 Task: Get directions from Great Barrier Reef, Australia to Whitsunday Islands, Queensland, Australia and explore the nearby restaurants with rating 2 and above and open now and cuisine buffet
Action: Mouse moved to (230, 75)
Screenshot: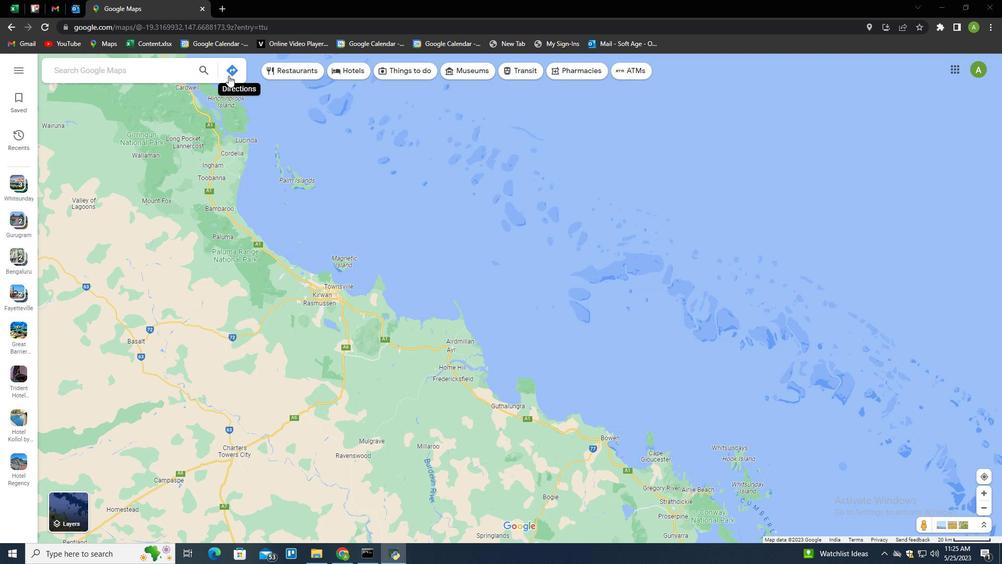 
Action: Mouse pressed left at (230, 75)
Screenshot: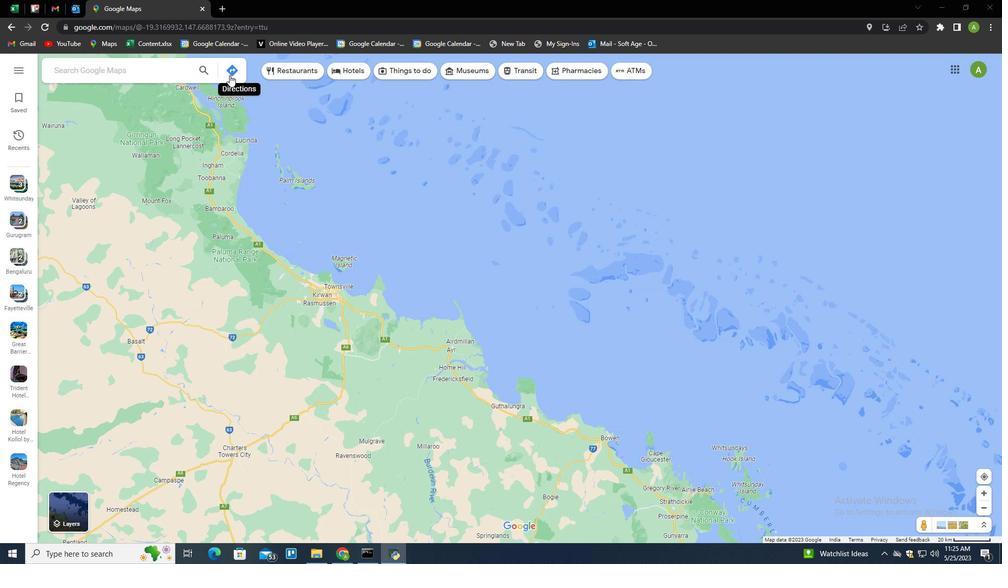 
Action: Mouse moved to (183, 101)
Screenshot: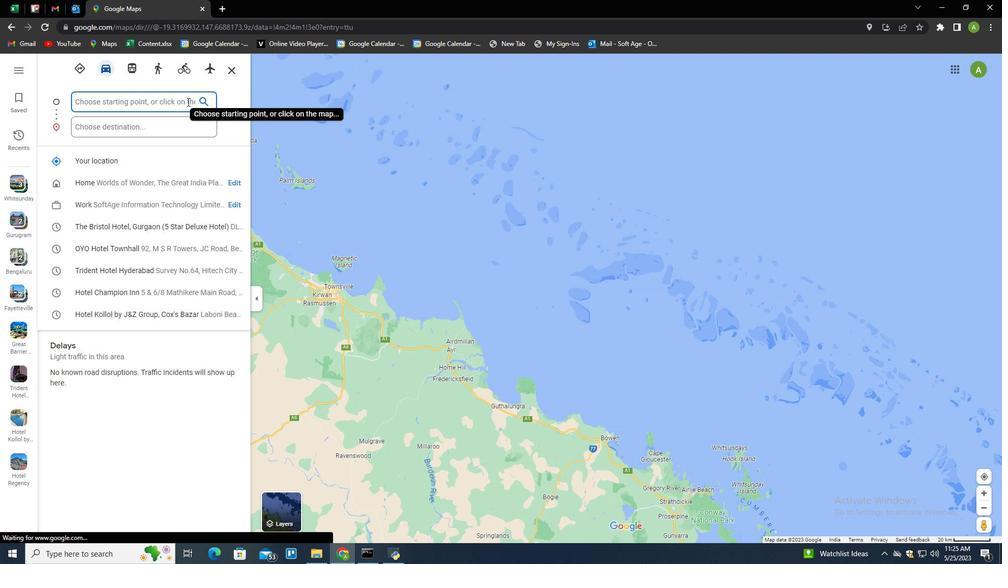 
Action: Mouse pressed left at (183, 101)
Screenshot: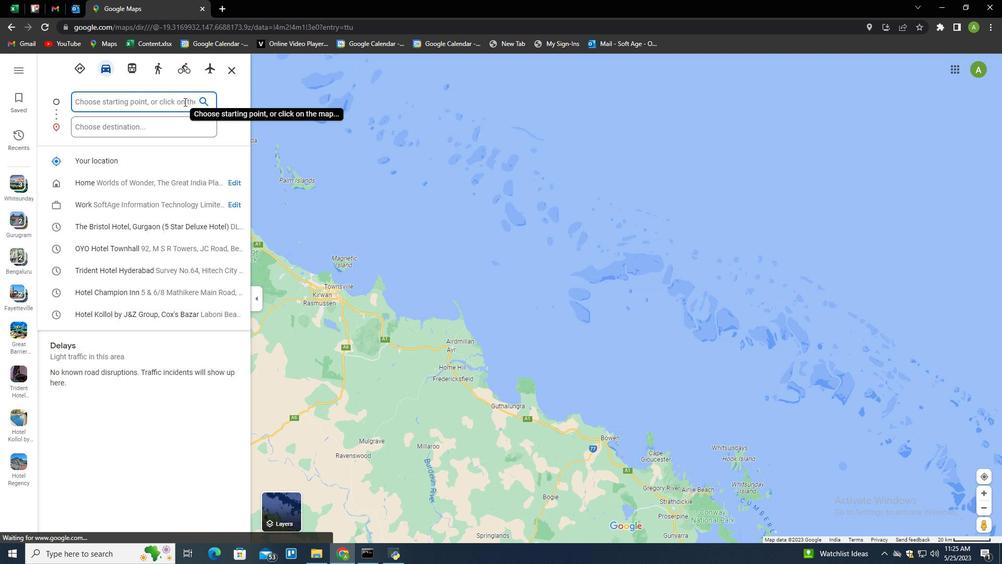 
Action: Key pressed <Key.shift>
Screenshot: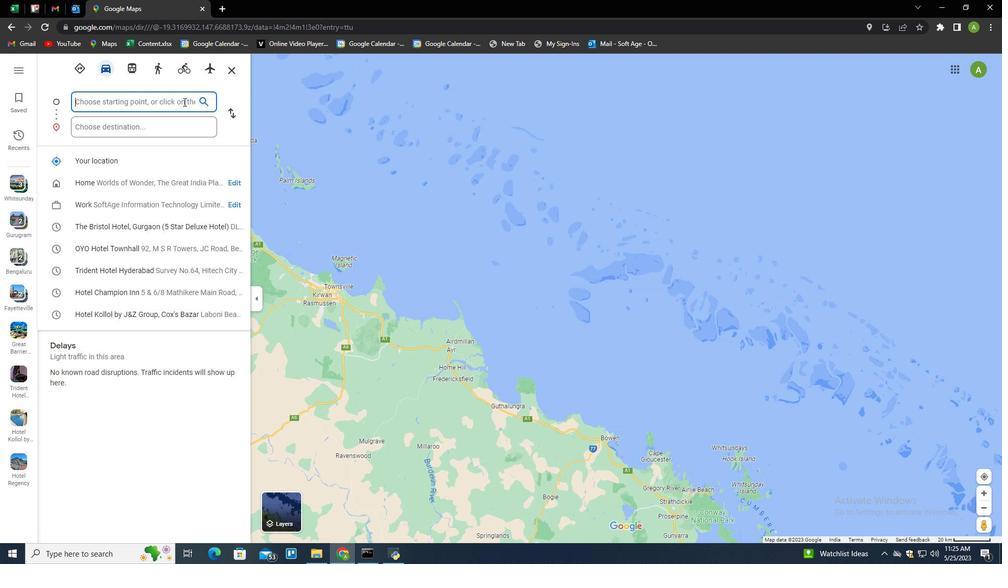 
Action: Mouse moved to (183, 101)
Screenshot: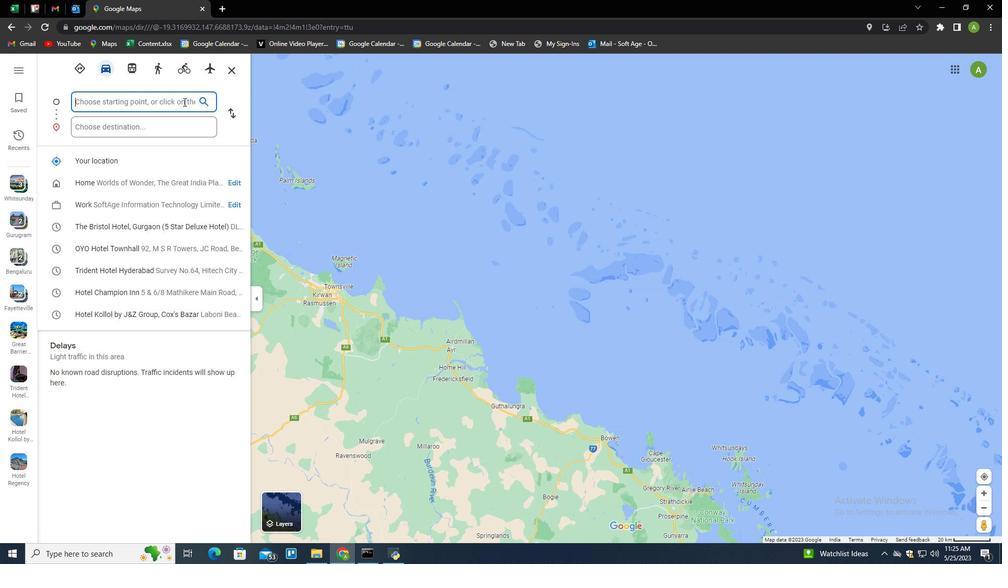
Action: Key pressed Great<Key.space><Key.shift>Barrier<Key.space><Key.shift>Reef,<Key.space><Key.shift>Australia<Key.tab><Key.tab><Key.shift>Whitesunday<Key.space><Key.shift>Islands,<Key.space><Key.shift>Queensland,
Screenshot: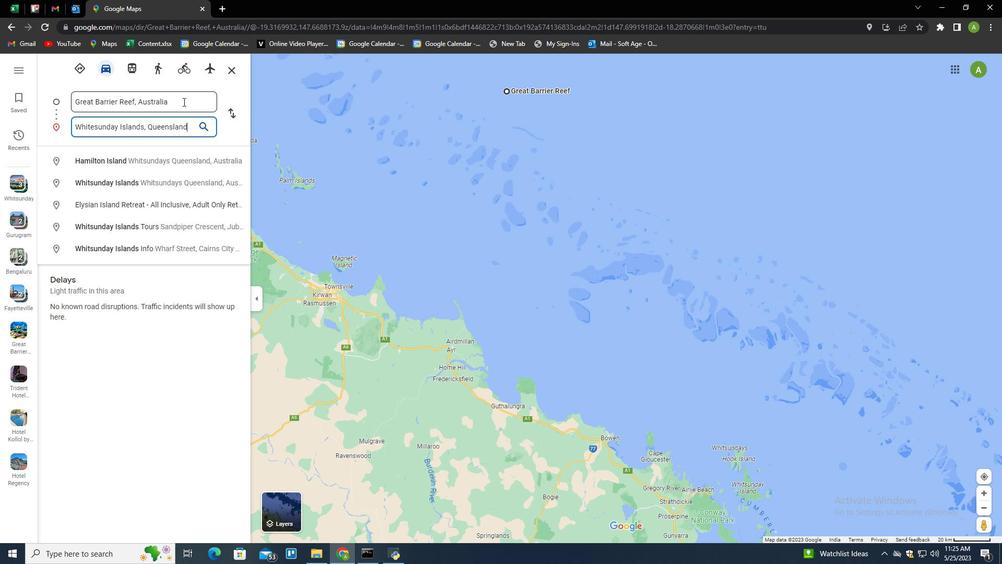 
Action: Mouse moved to (191, 130)
Screenshot: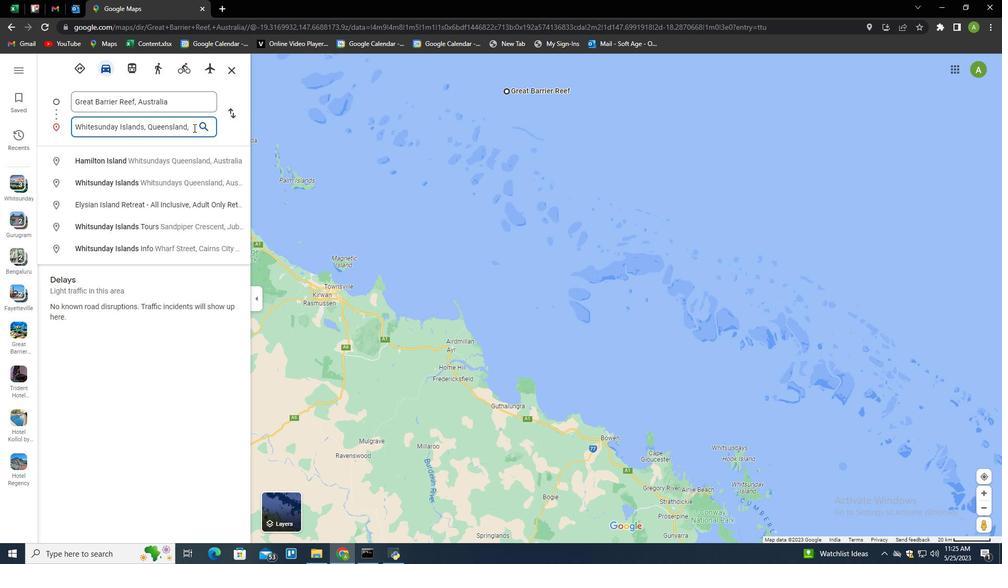 
Action: Key pressed <Key.space><Key.shift>Australia<Key.enter>
Screenshot: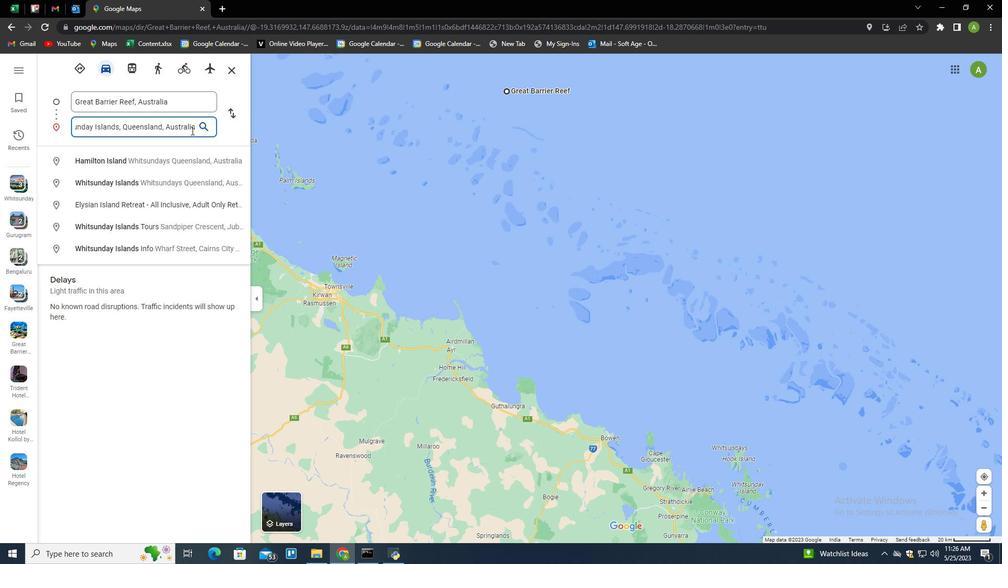 
Action: Mouse moved to (86, 165)
Screenshot: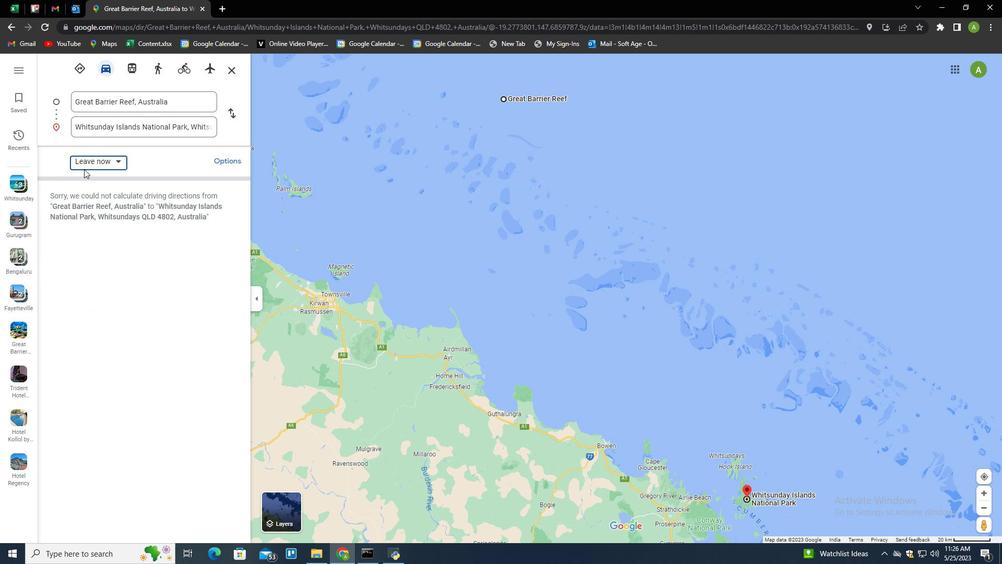 
Action: Mouse pressed left at (86, 165)
Screenshot: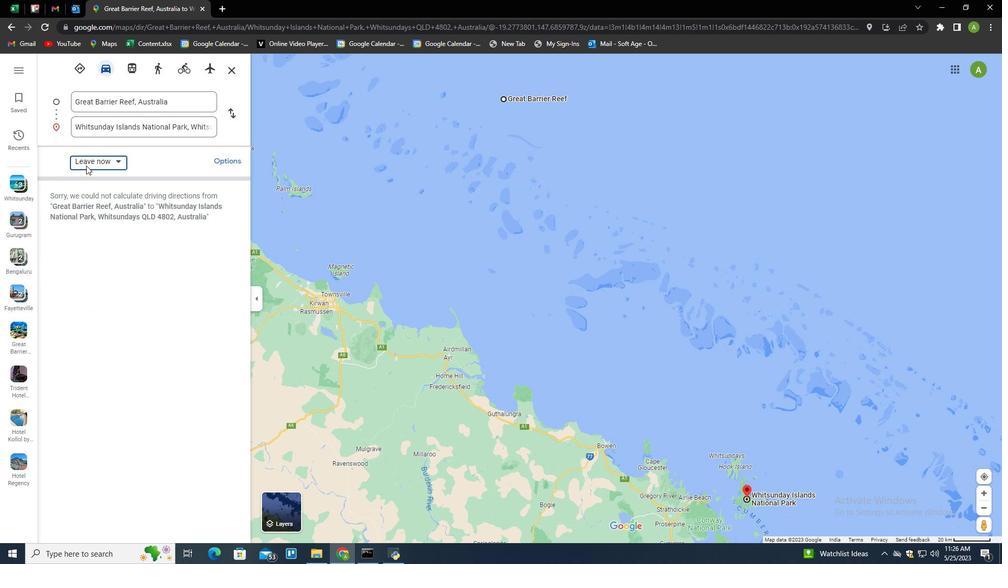 
Action: Mouse moved to (93, 179)
Screenshot: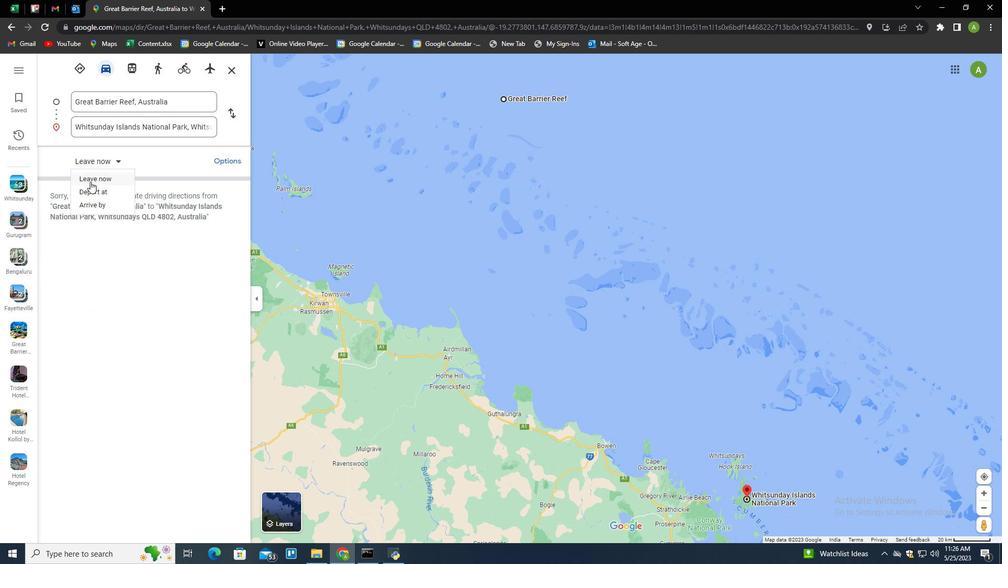 
Action: Mouse pressed left at (93, 179)
Screenshot: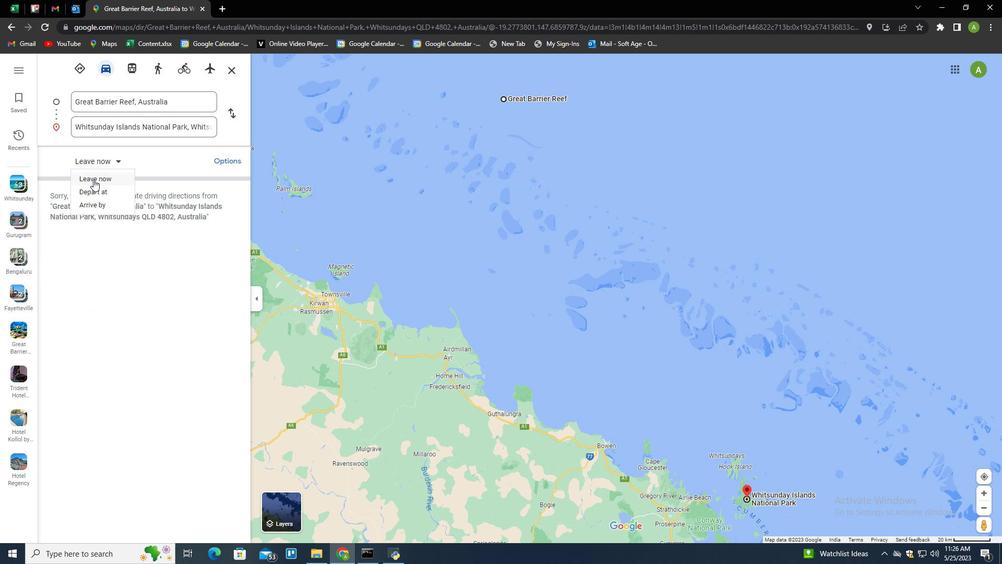 
Action: Mouse moved to (216, 156)
Screenshot: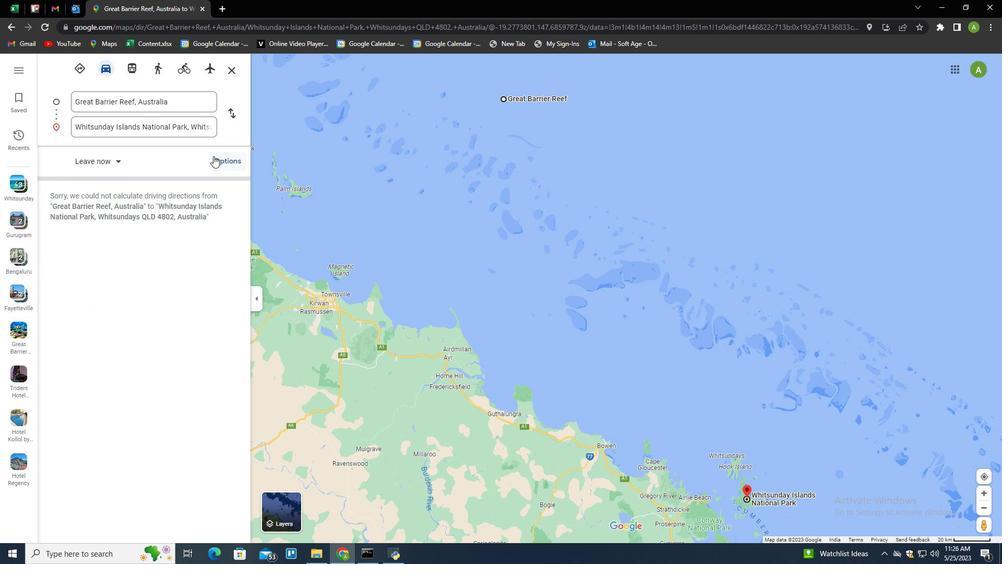 
Action: Mouse pressed left at (216, 156)
Screenshot: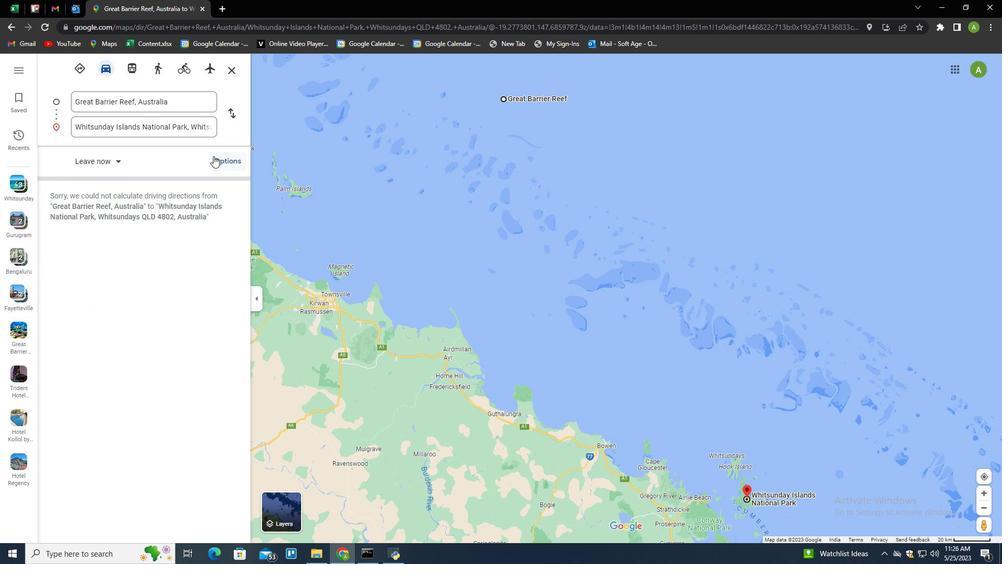 
Action: Mouse moved to (217, 157)
Screenshot: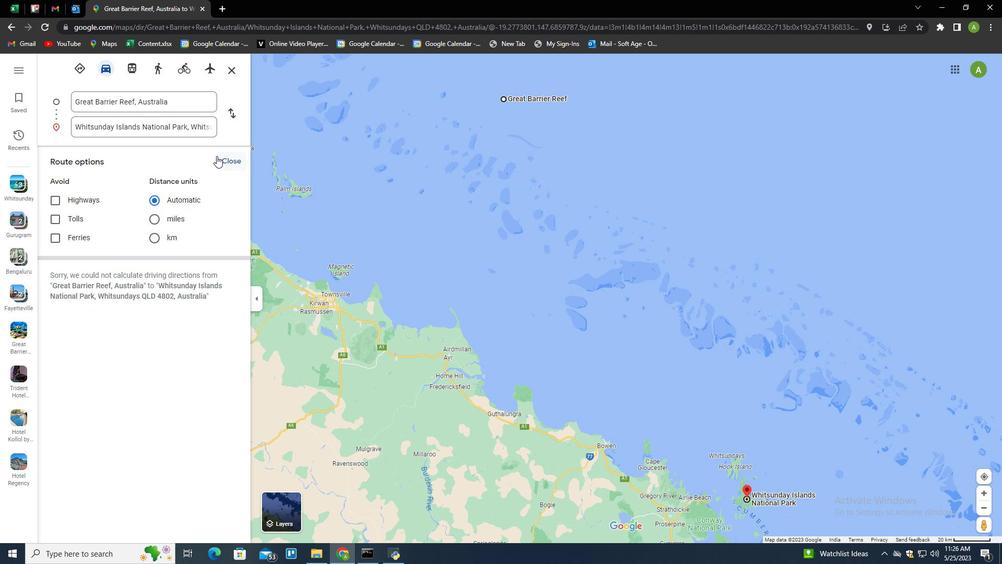 
Action: Mouse pressed left at (217, 157)
Screenshot: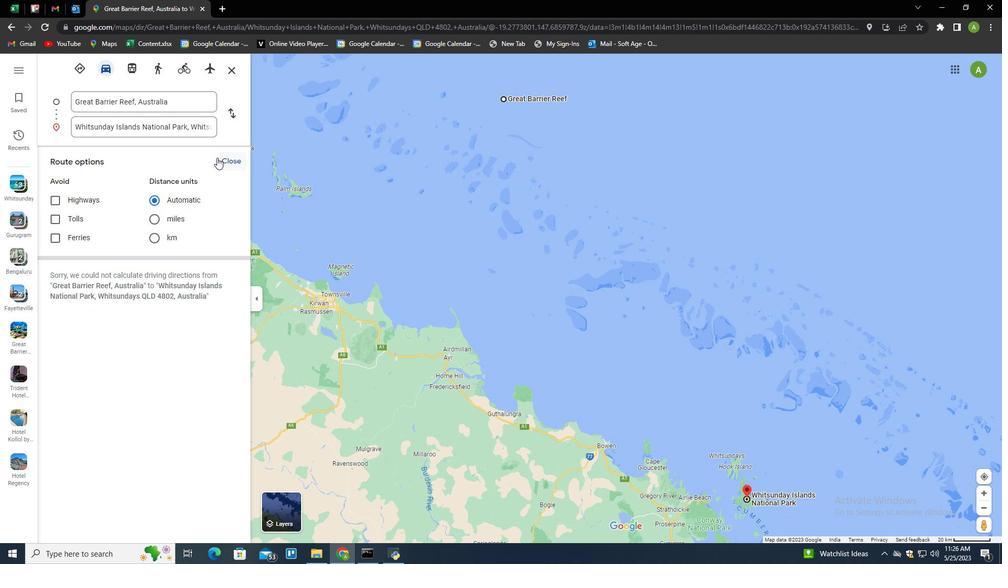 
Action: Mouse moved to (551, 336)
Screenshot: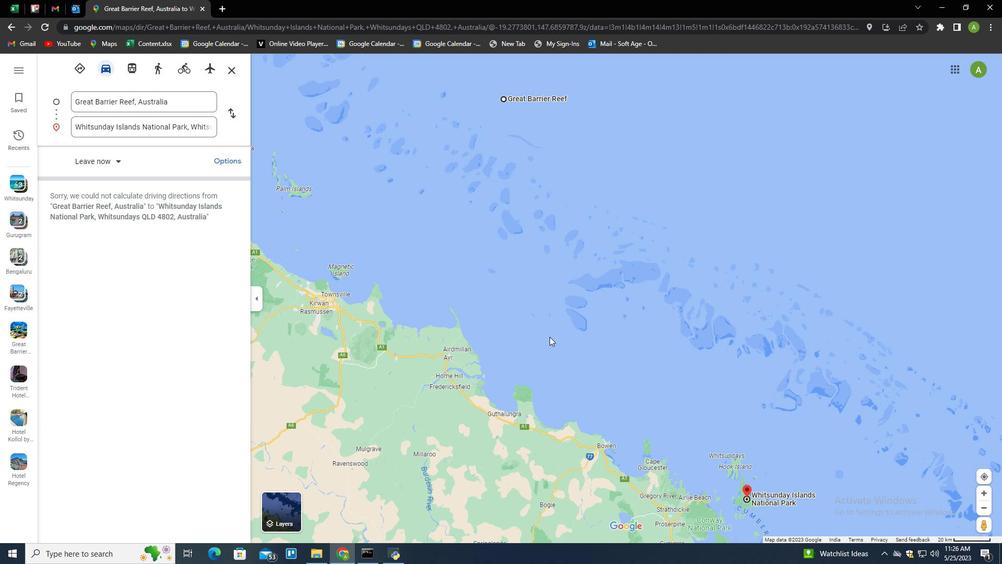 
Action: Mouse scrolled (551, 336) with delta (0, 0)
Screenshot: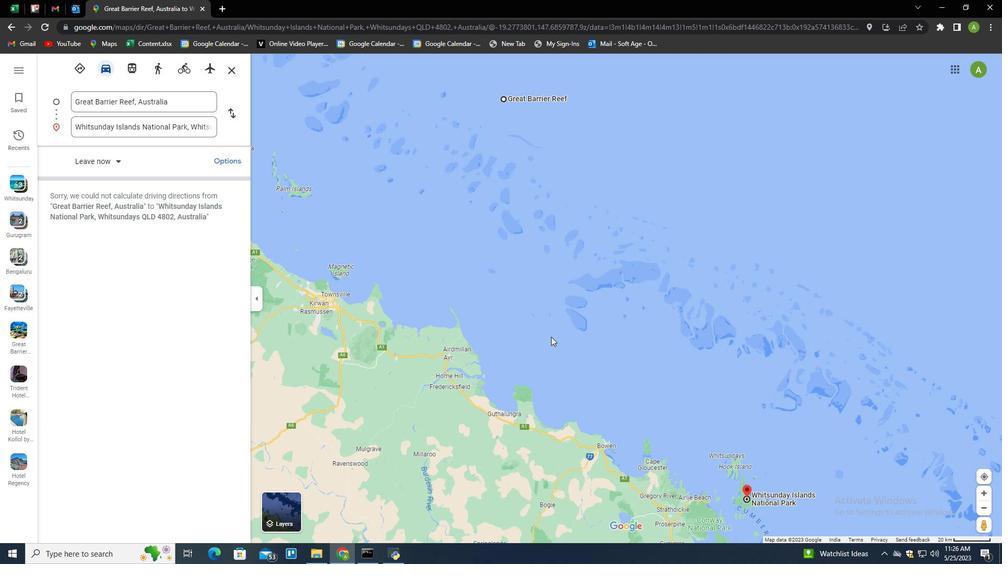 
Action: Mouse moved to (569, 381)
Screenshot: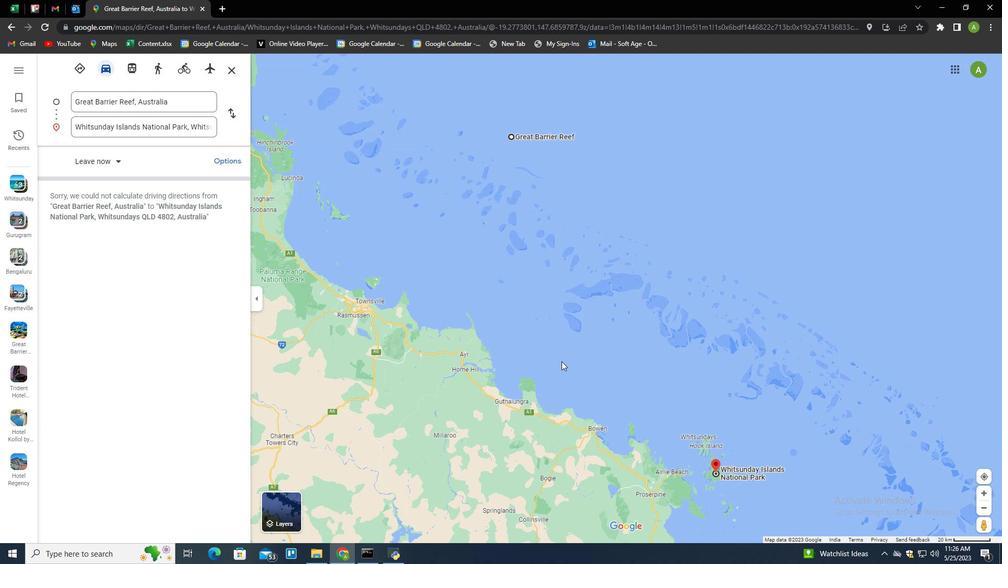 
Action: Mouse scrolled (569, 381) with delta (0, 0)
Screenshot: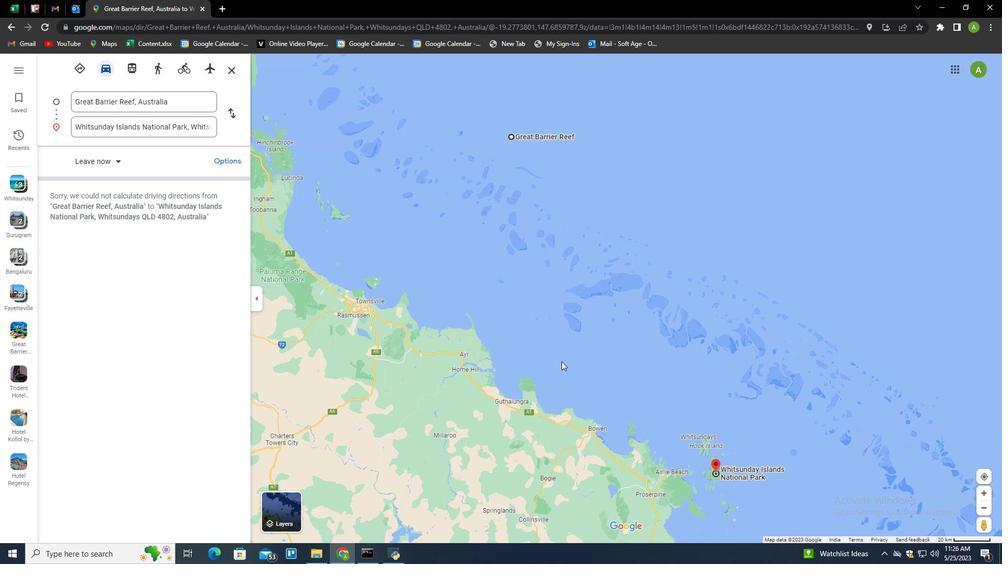 
Action: Mouse scrolled (569, 381) with delta (0, 0)
Screenshot: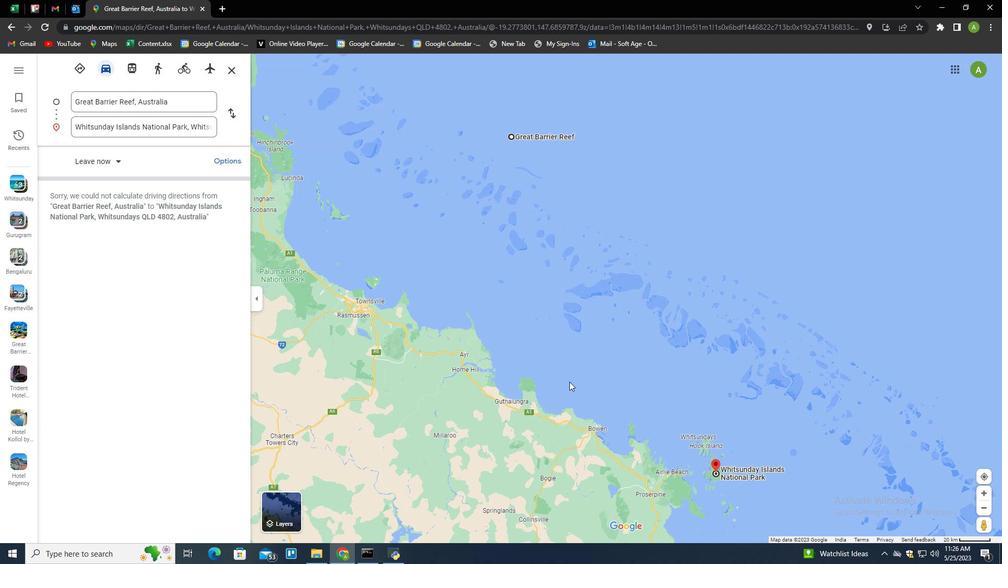 
Action: Mouse scrolled (569, 381) with delta (0, 0)
Screenshot: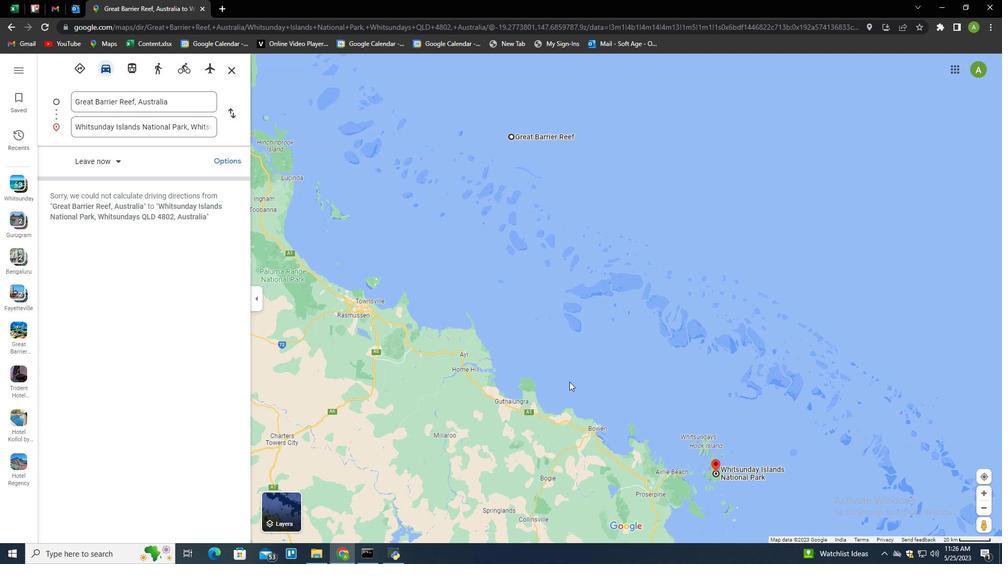 
Action: Mouse scrolled (569, 381) with delta (0, 0)
Screenshot: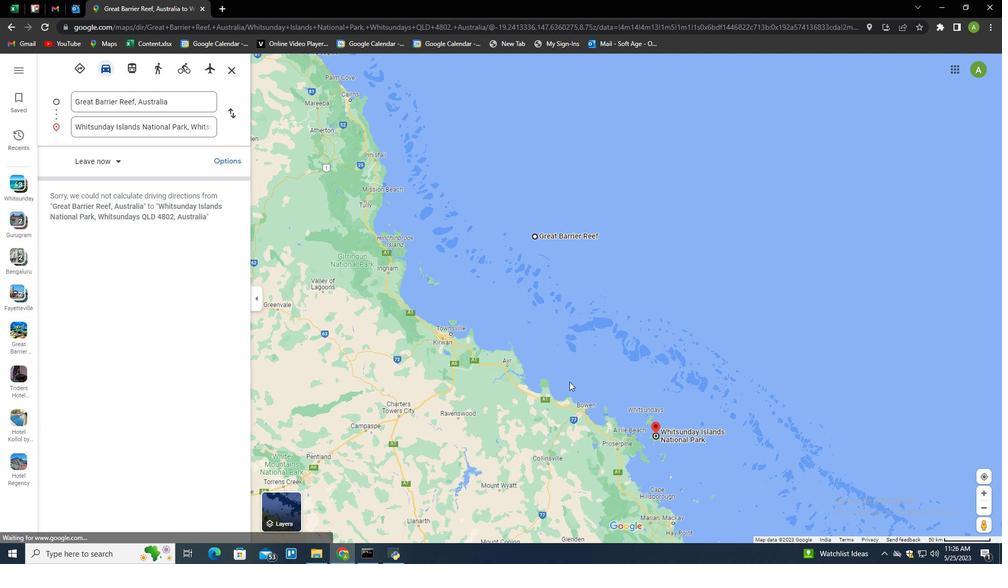 
Action: Mouse scrolled (569, 381) with delta (0, 0)
Screenshot: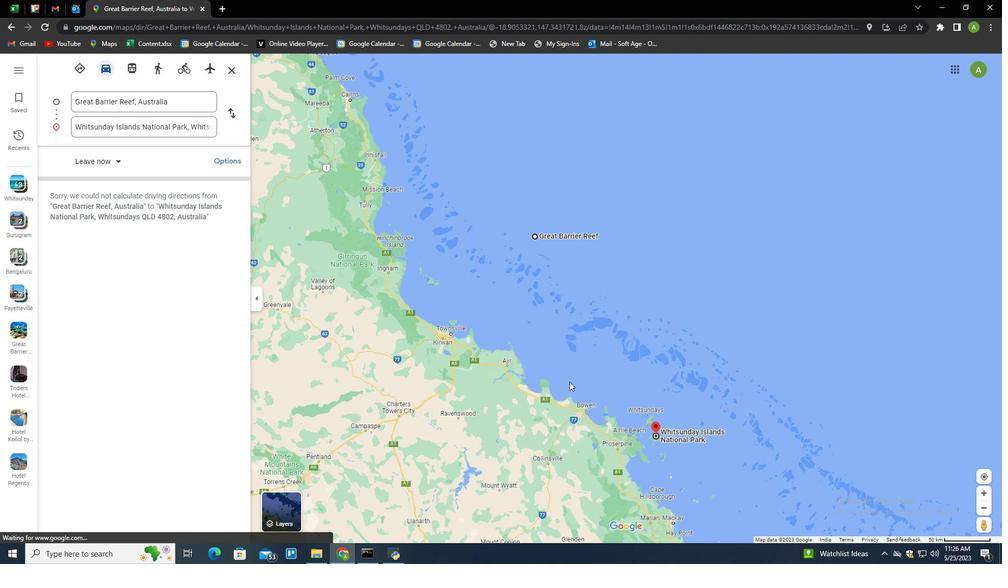 
Action: Mouse moved to (446, 475)
Screenshot: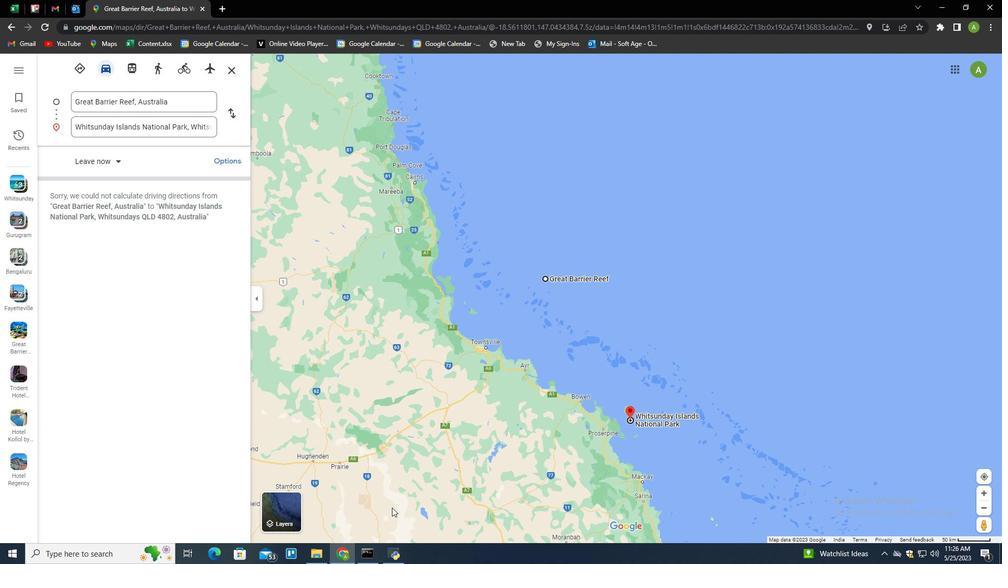
Action: Mouse scrolled (446, 475) with delta (0, 0)
Screenshot: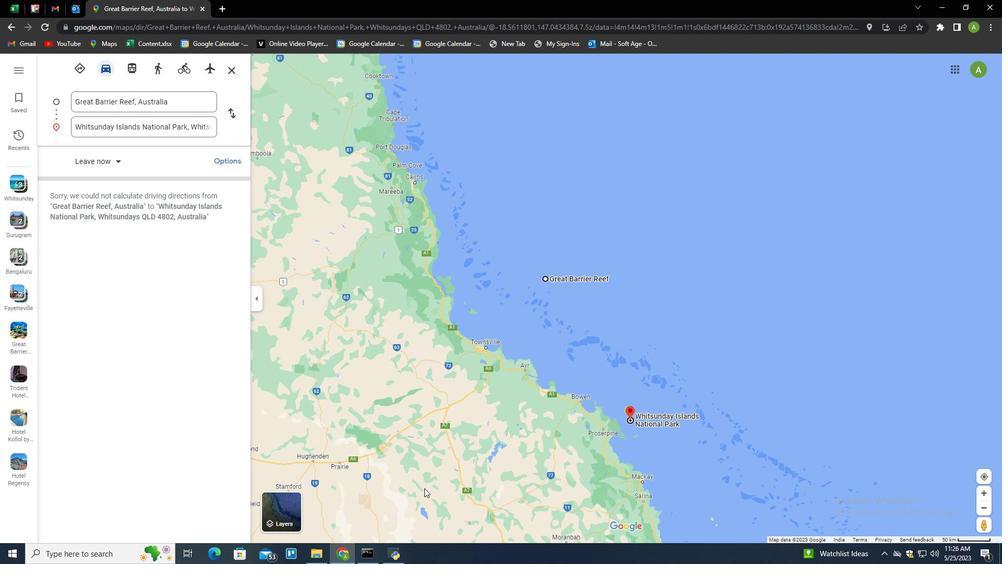 
Action: Mouse scrolled (446, 475) with delta (0, 0)
Screenshot: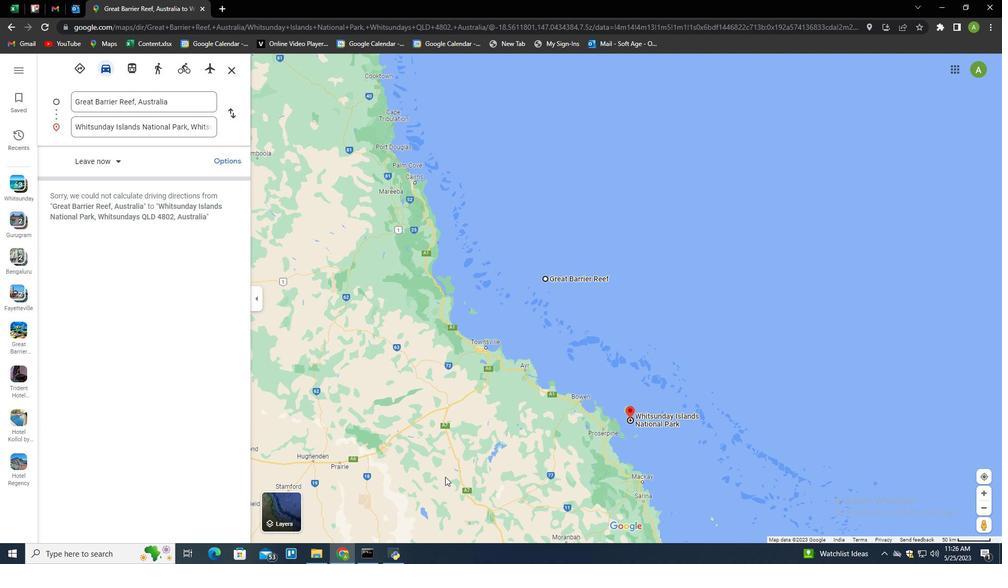 
Action: Mouse scrolled (446, 475) with delta (0, 0)
Screenshot: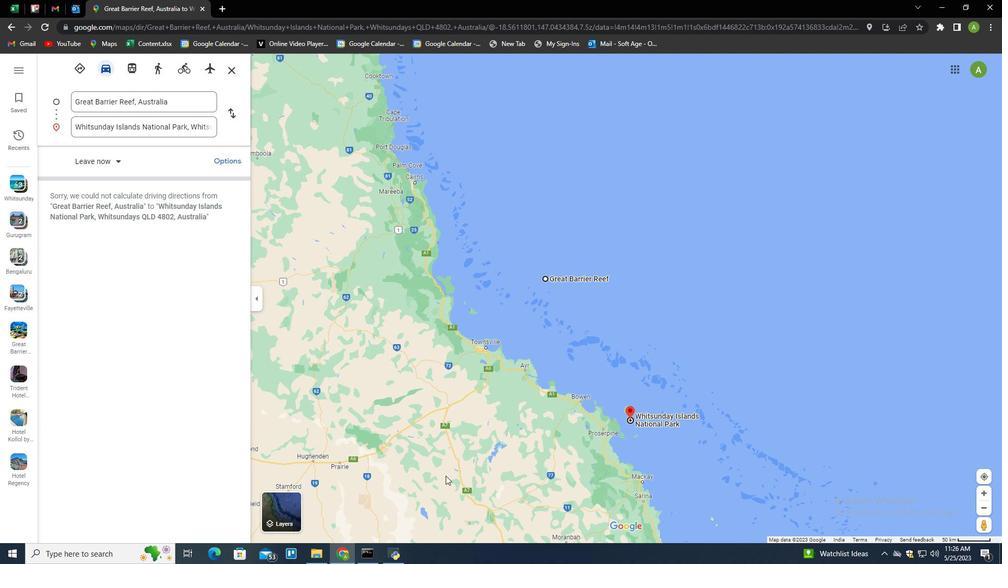 
Action: Mouse scrolled (446, 475) with delta (0, 0)
Screenshot: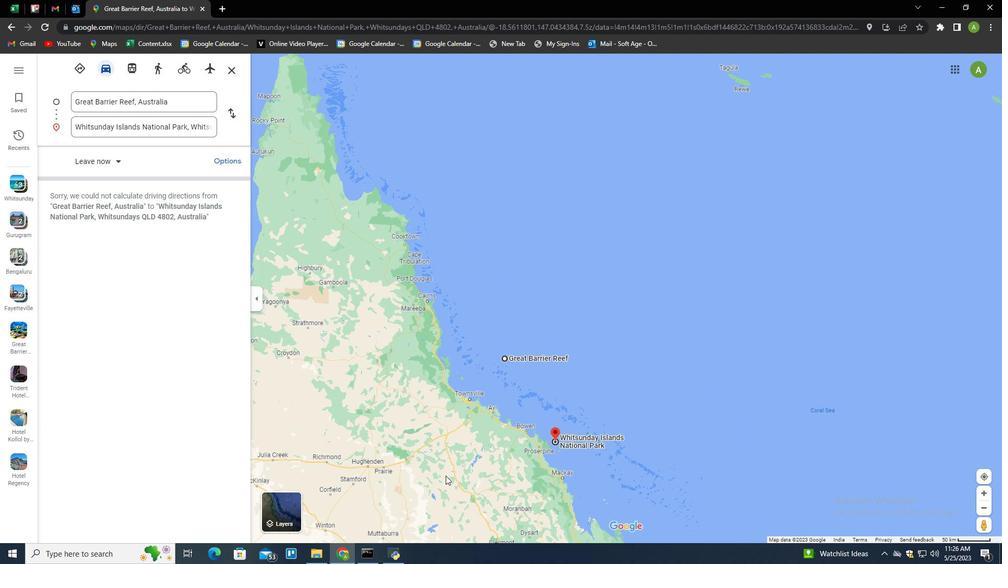
Action: Mouse scrolled (446, 475) with delta (0, 0)
Screenshot: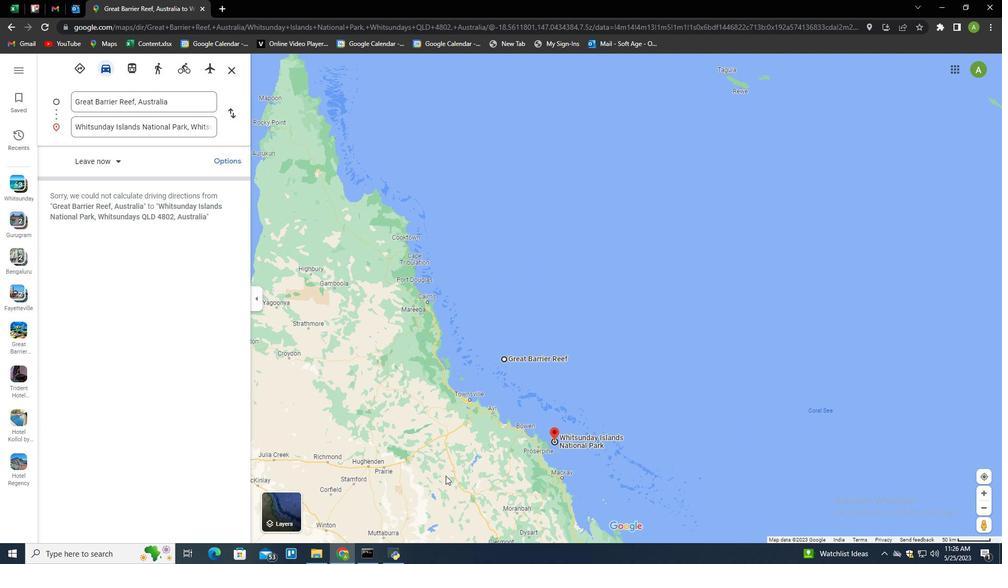 
Action: Mouse moved to (453, 474)
Screenshot: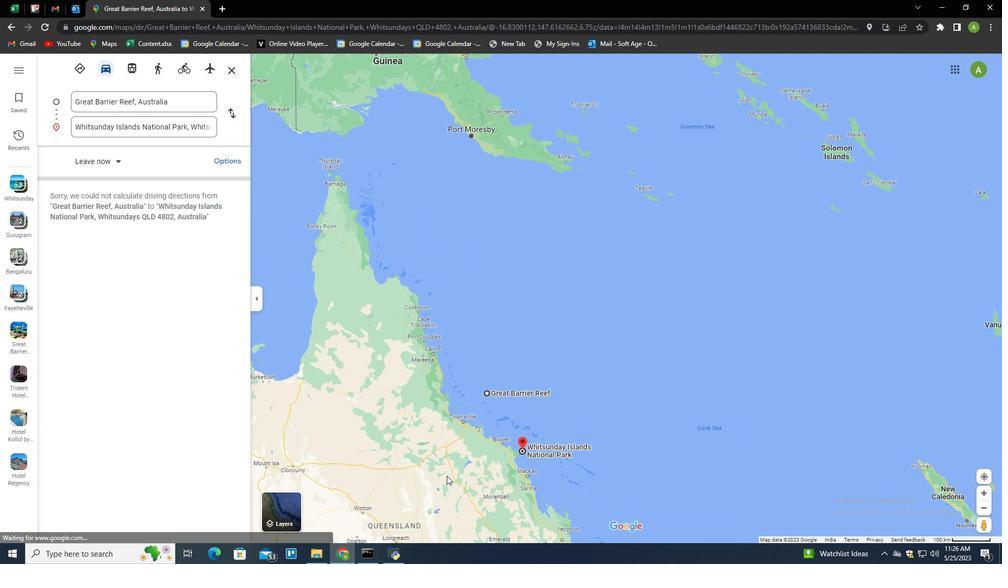 
Action: Mouse pressed left at (453, 474)
Screenshot: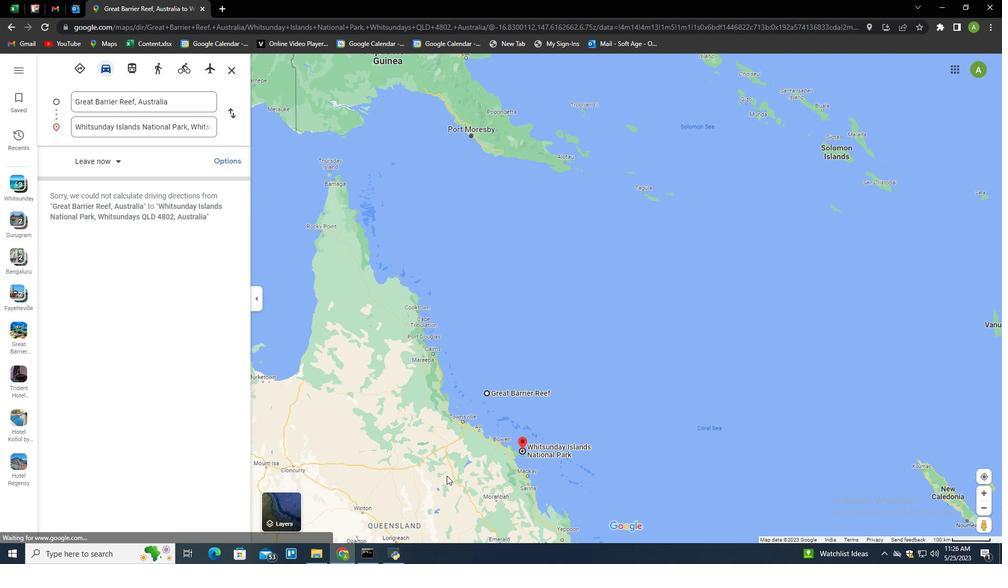 
Action: Mouse moved to (289, 510)
Screenshot: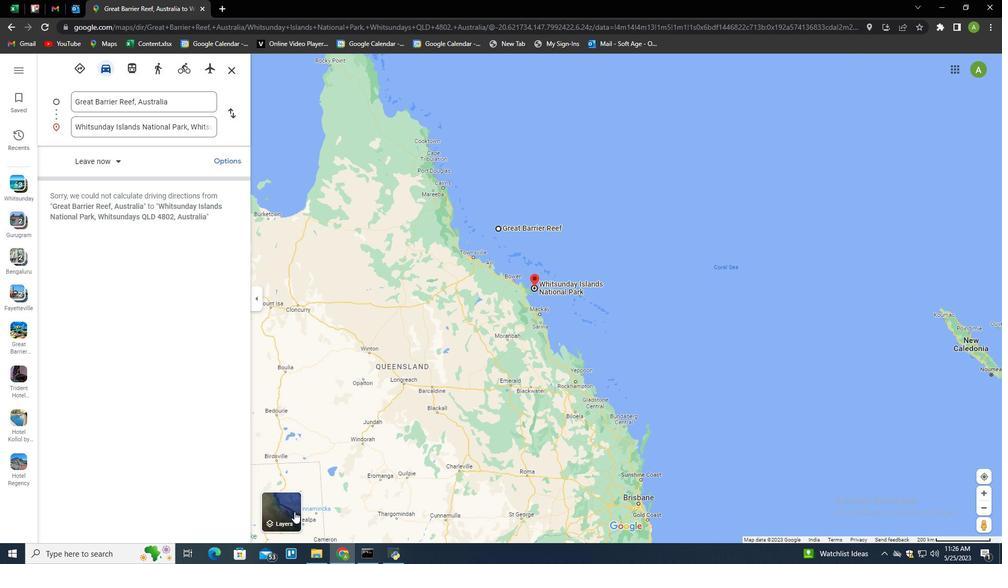 
Action: Mouse pressed left at (289, 510)
Screenshot: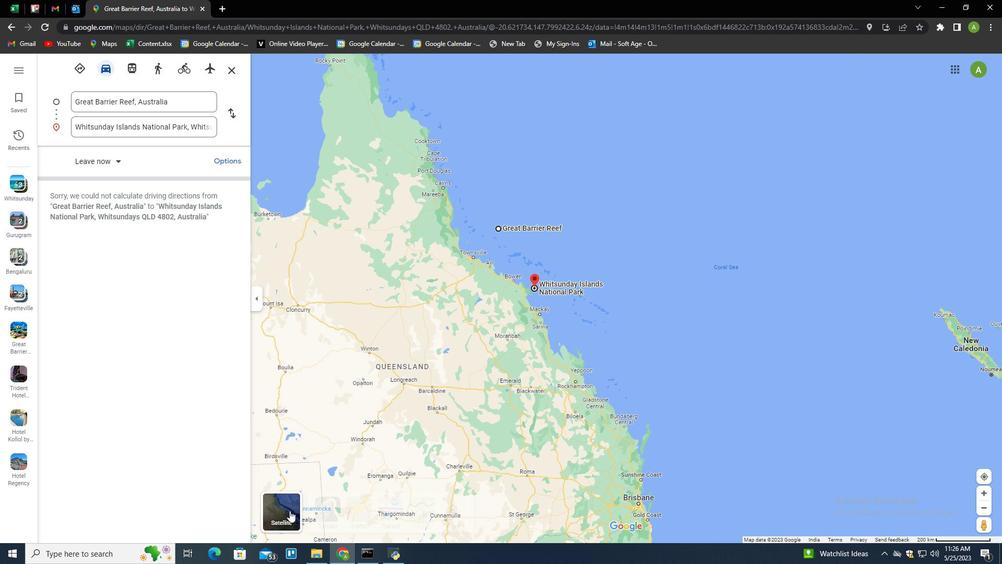
Action: Mouse moved to (450, 510)
Screenshot: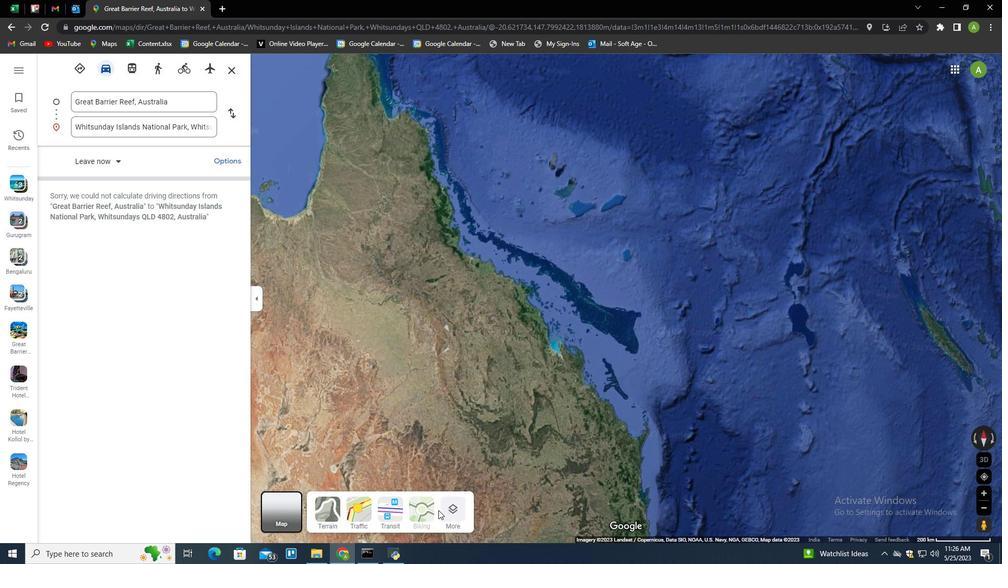 
Action: Mouse pressed left at (450, 510)
Screenshot: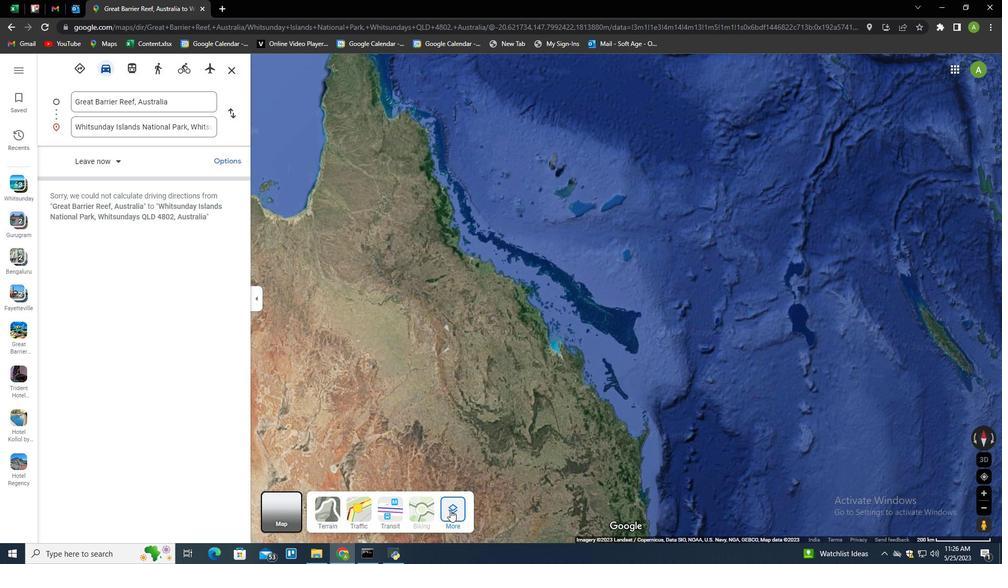 
Action: Mouse moved to (305, 408)
Screenshot: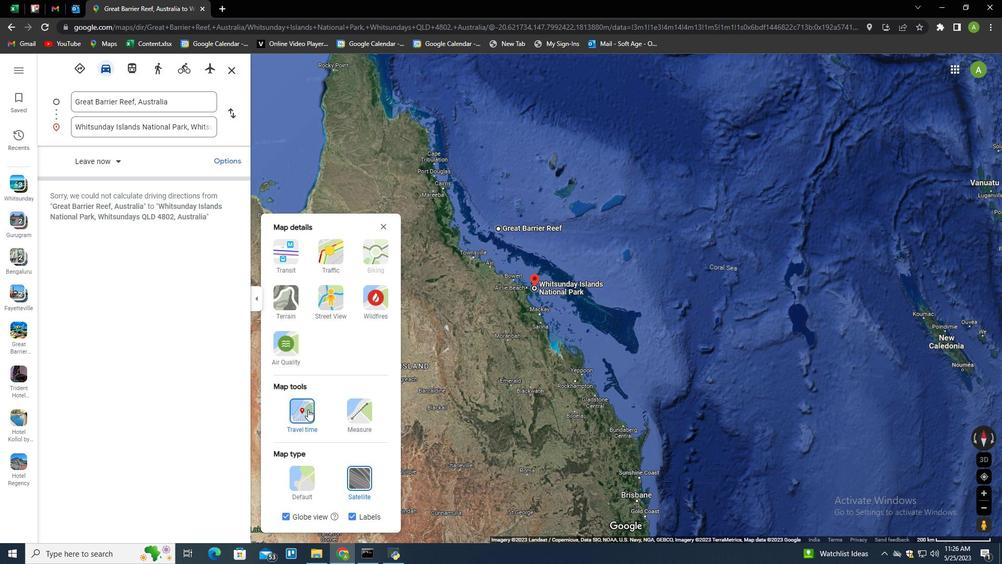 
Action: Mouse pressed left at (305, 408)
Screenshot: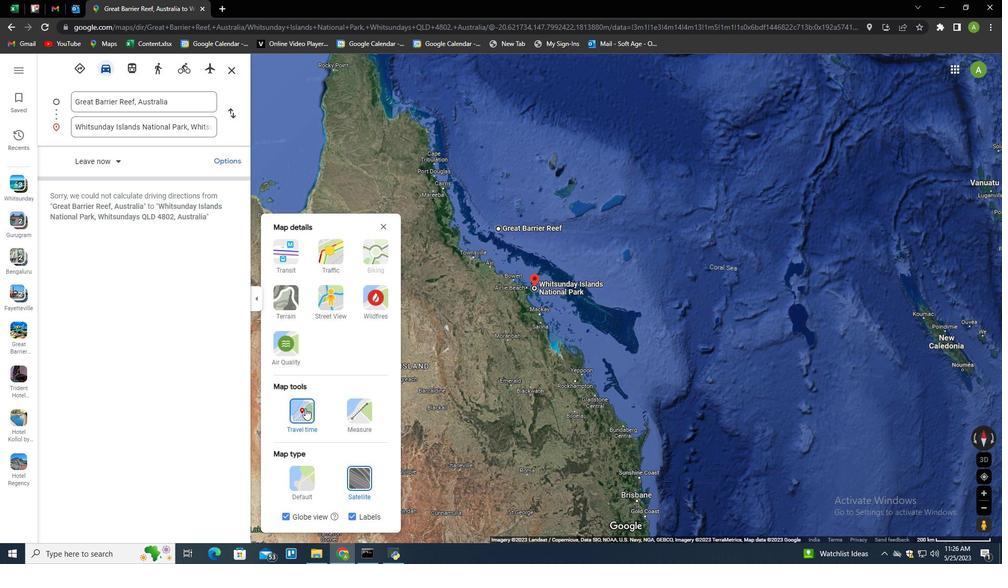 
Action: Mouse moved to (510, 379)
Screenshot: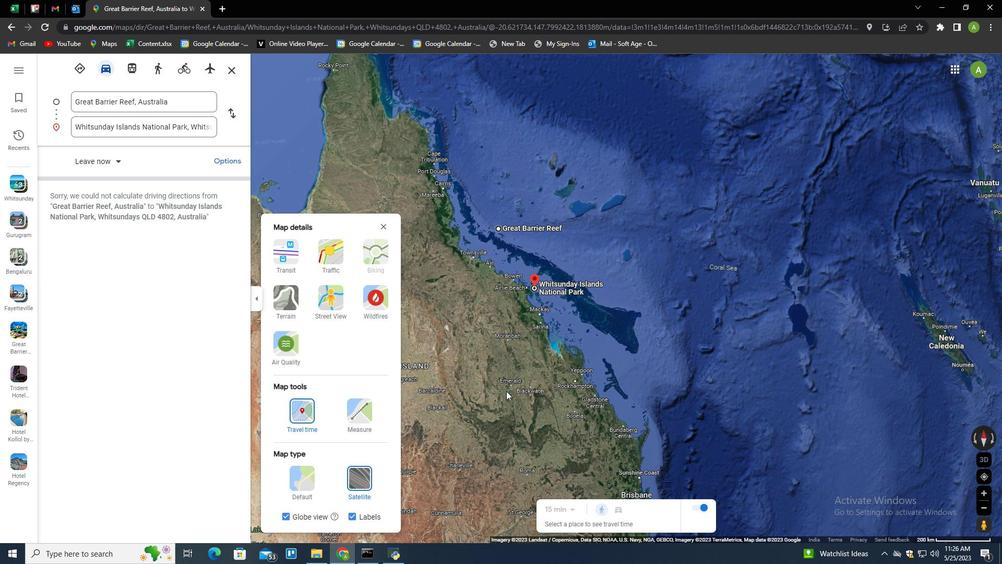 
Action: Mouse pressed left at (510, 379)
Screenshot: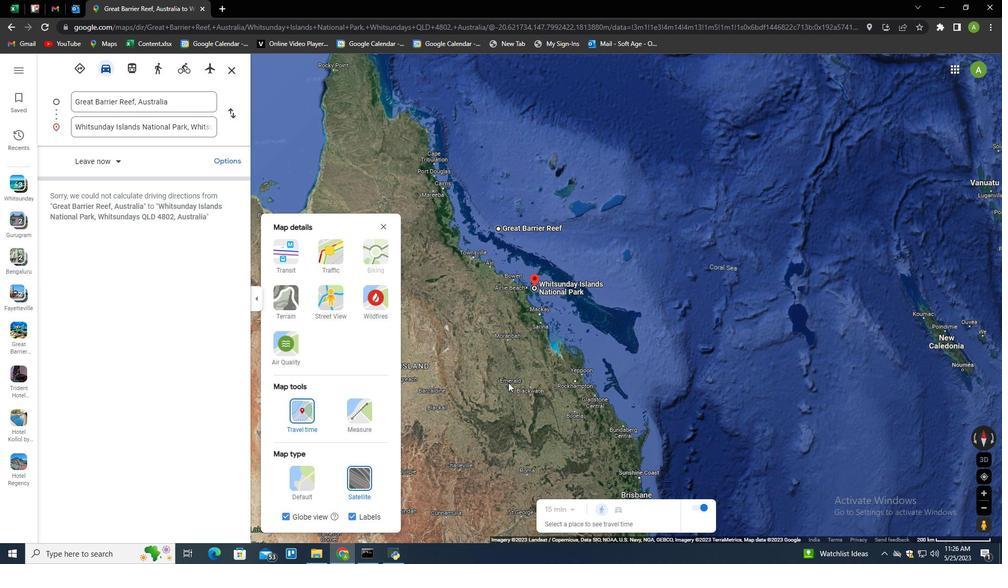 
Action: Mouse moved to (538, 330)
Screenshot: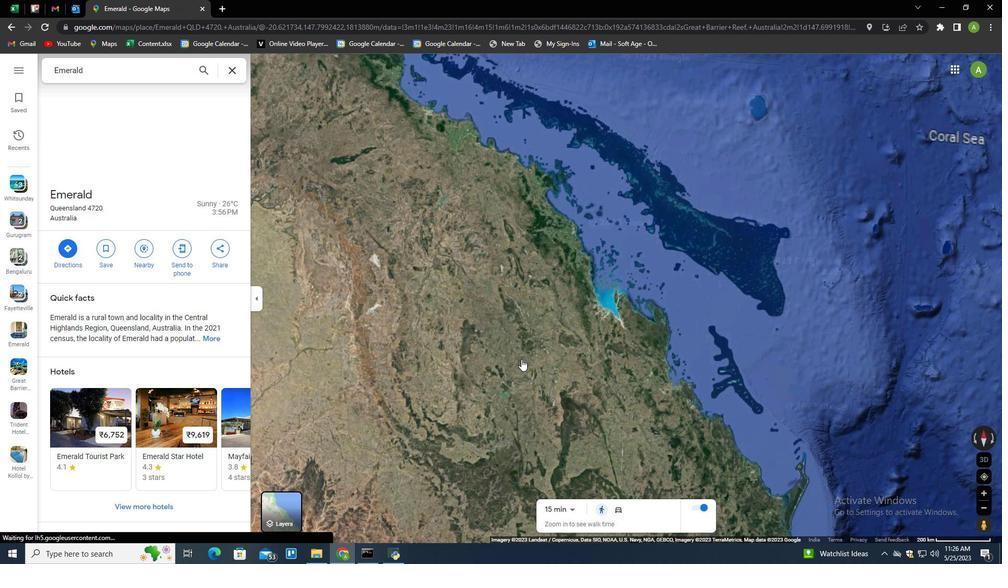 
Action: Mouse pressed left at (538, 330)
Screenshot: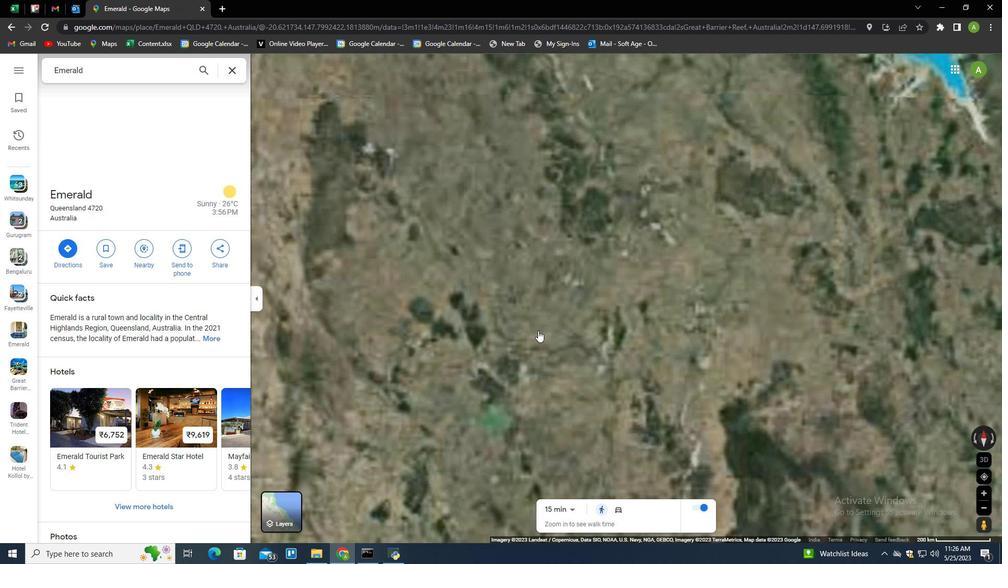 
Action: Mouse moved to (536, 352)
Screenshot: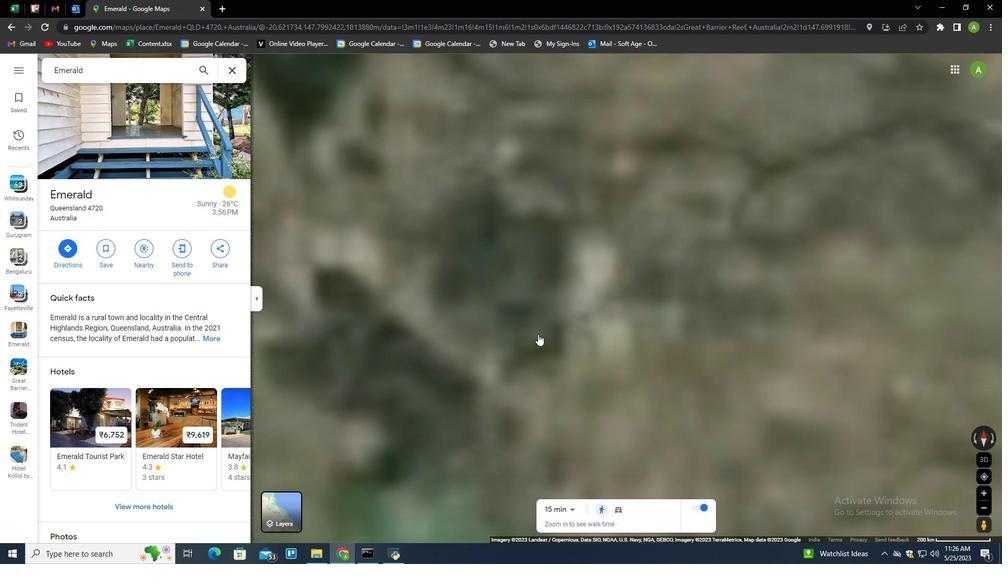 
Action: Mouse scrolled (536, 352) with delta (0, 0)
Screenshot: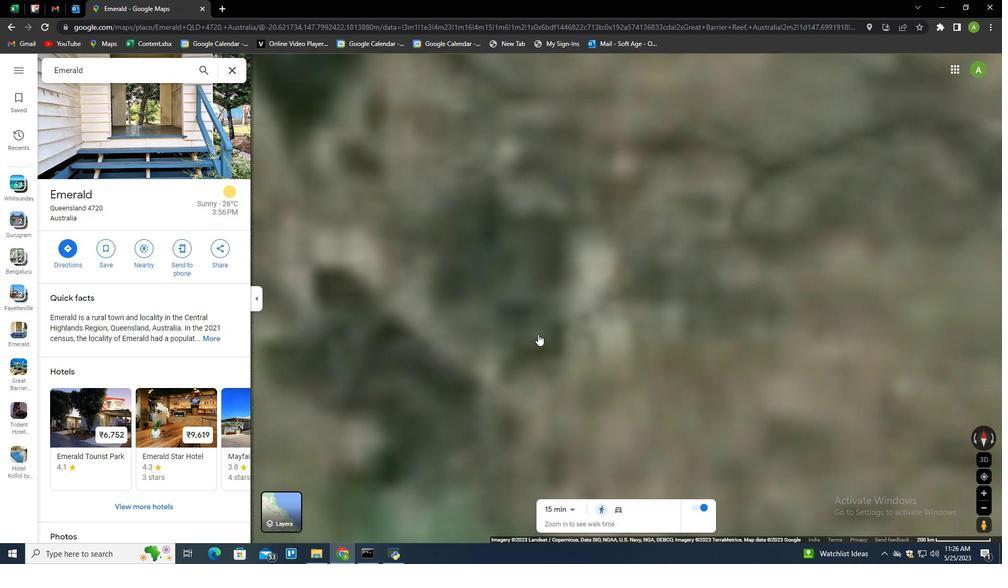 
Action: Mouse scrolled (536, 352) with delta (0, 0)
Screenshot: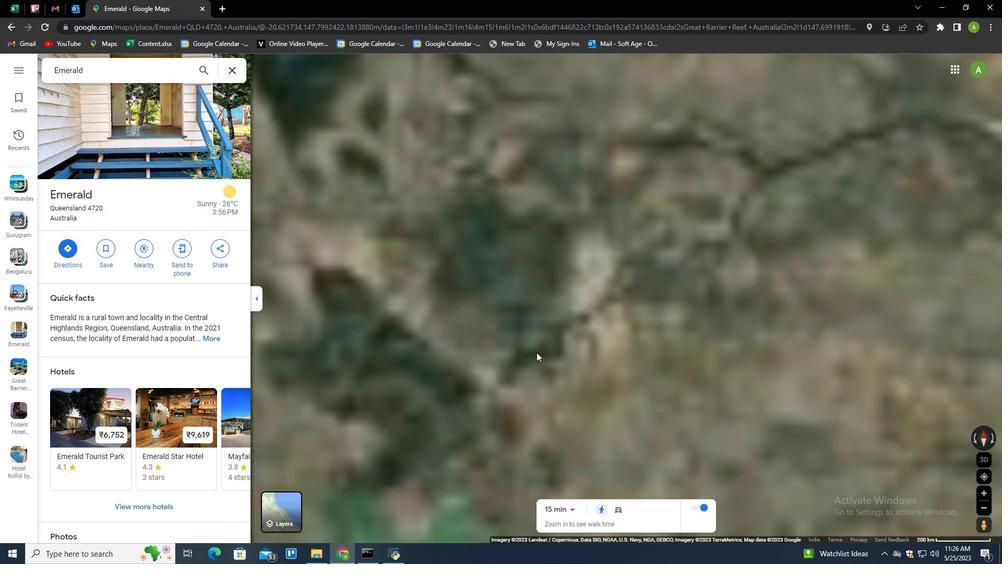 
Action: Mouse scrolled (536, 352) with delta (0, 0)
Screenshot: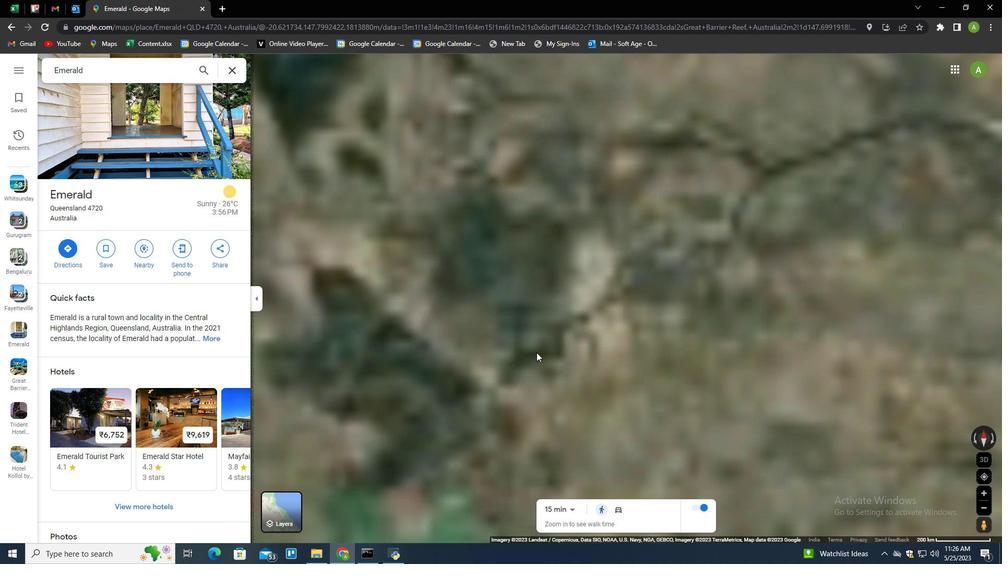 
Action: Mouse scrolled (536, 352) with delta (0, 0)
Screenshot: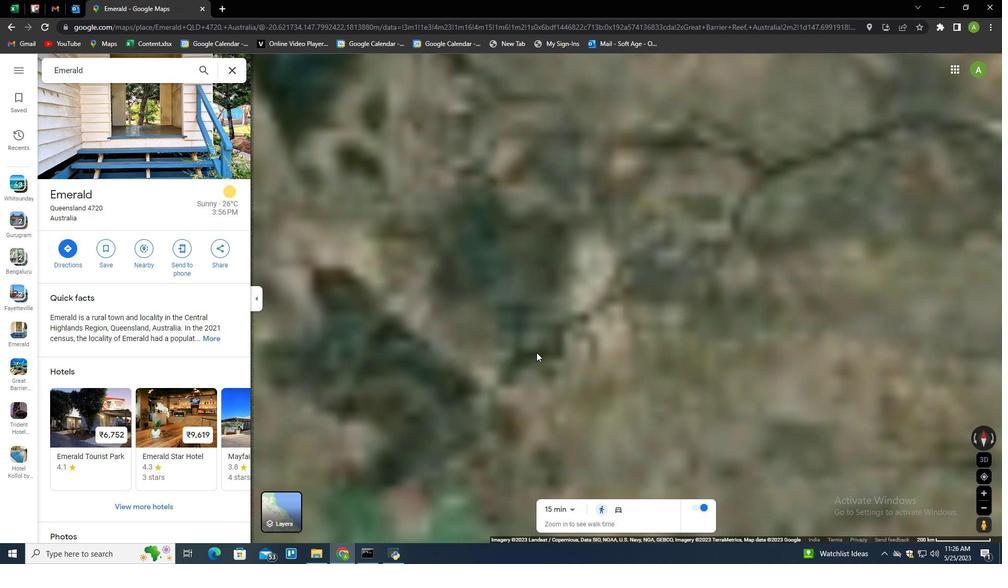 
Action: Mouse scrolled (536, 352) with delta (0, 0)
Screenshot: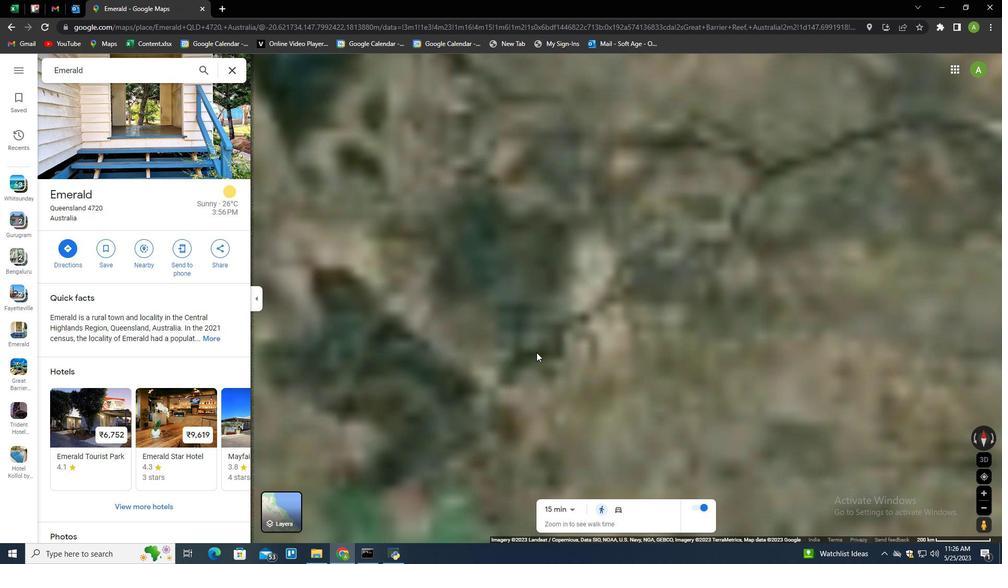 
Action: Mouse scrolled (536, 352) with delta (0, 0)
Screenshot: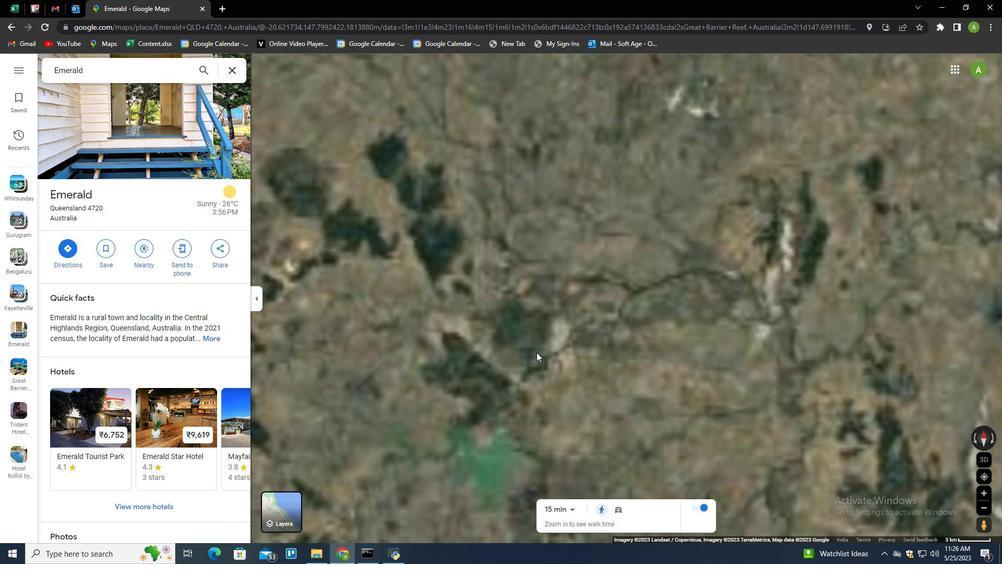 
Action: Mouse scrolled (536, 352) with delta (0, 0)
Screenshot: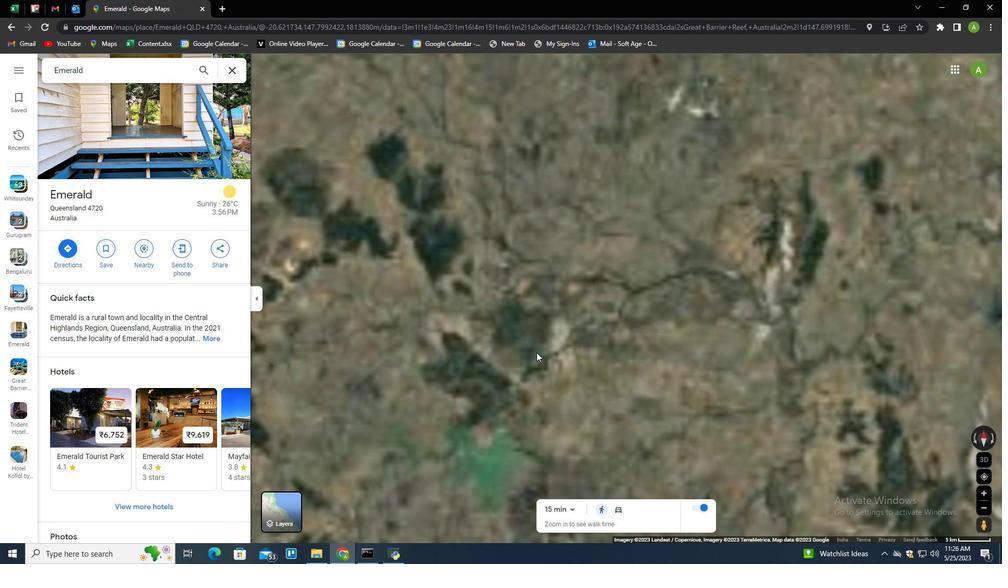 
Action: Mouse scrolled (536, 352) with delta (0, 0)
Screenshot: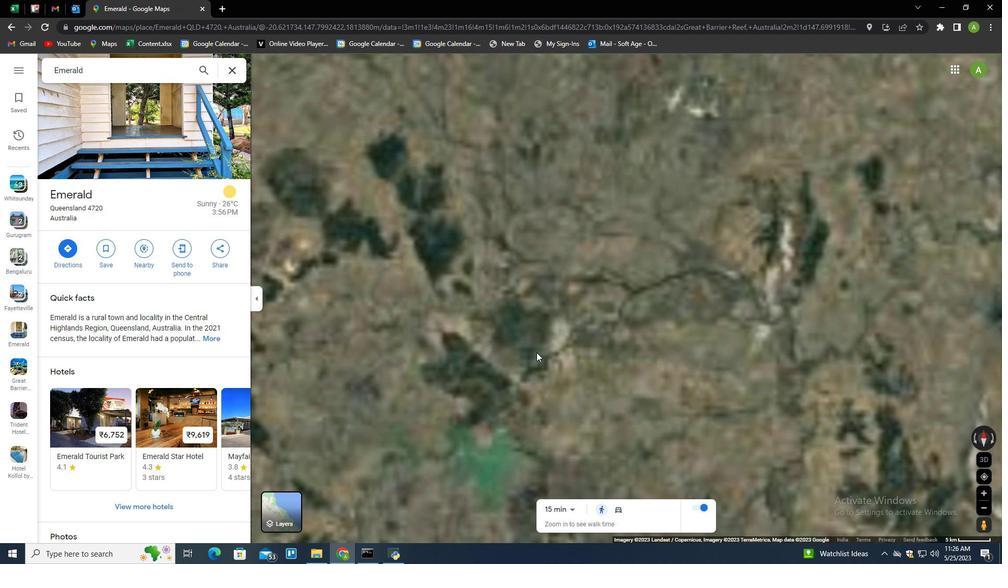 
Action: Mouse scrolled (536, 352) with delta (0, 0)
Screenshot: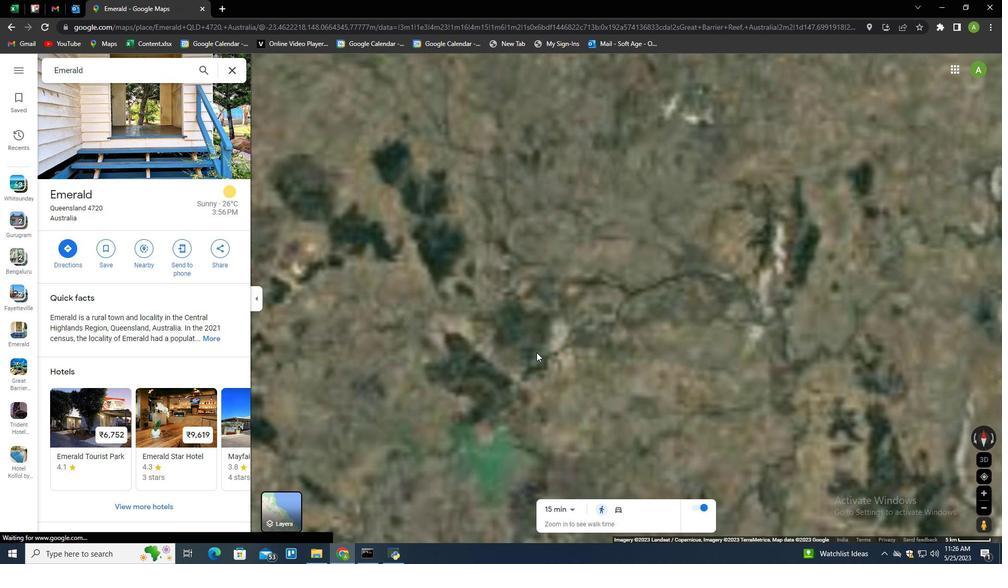 
Action: Mouse scrolled (536, 352) with delta (0, 0)
Screenshot: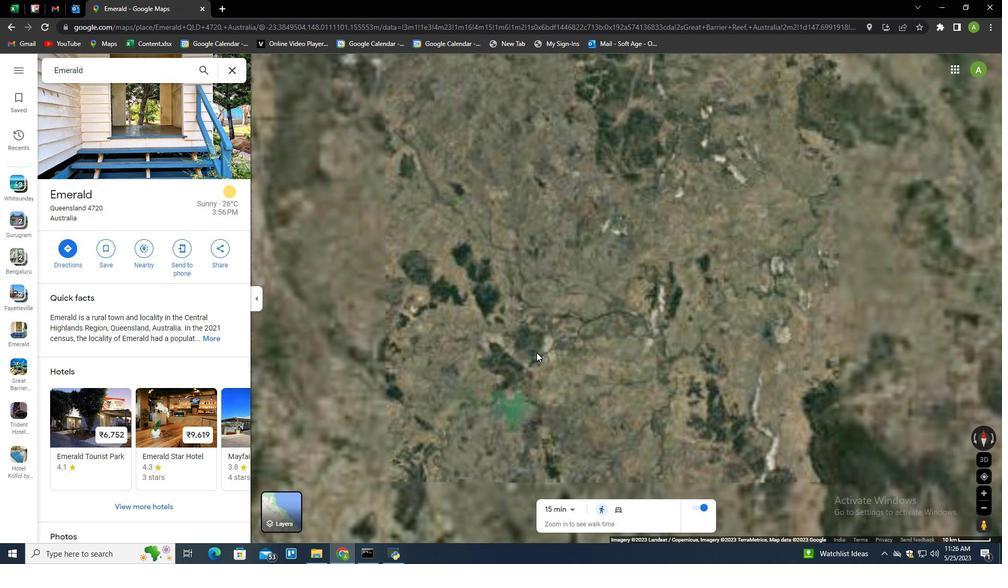 
Action: Mouse scrolled (536, 352) with delta (0, 0)
Screenshot: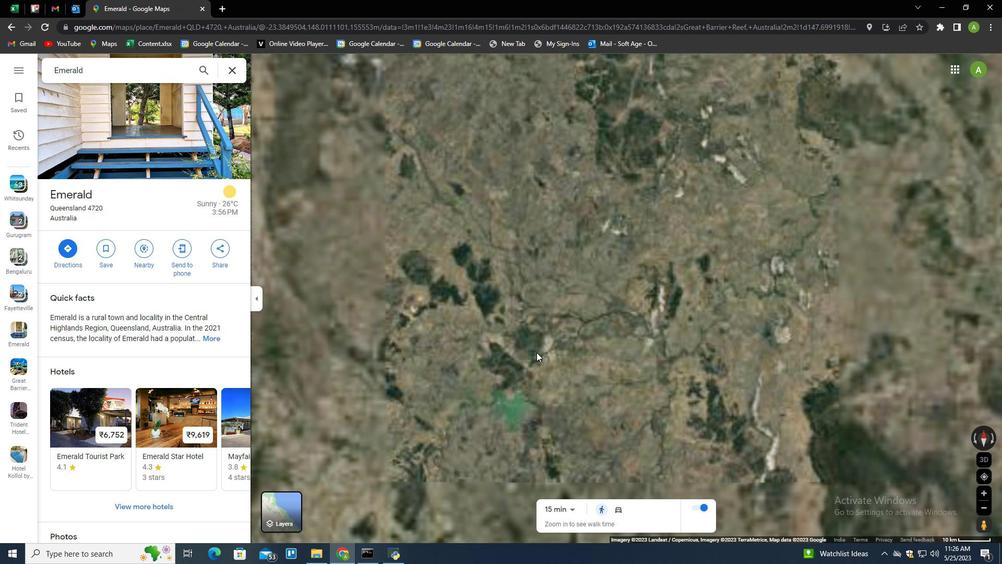 
Action: Mouse moved to (538, 343)
Screenshot: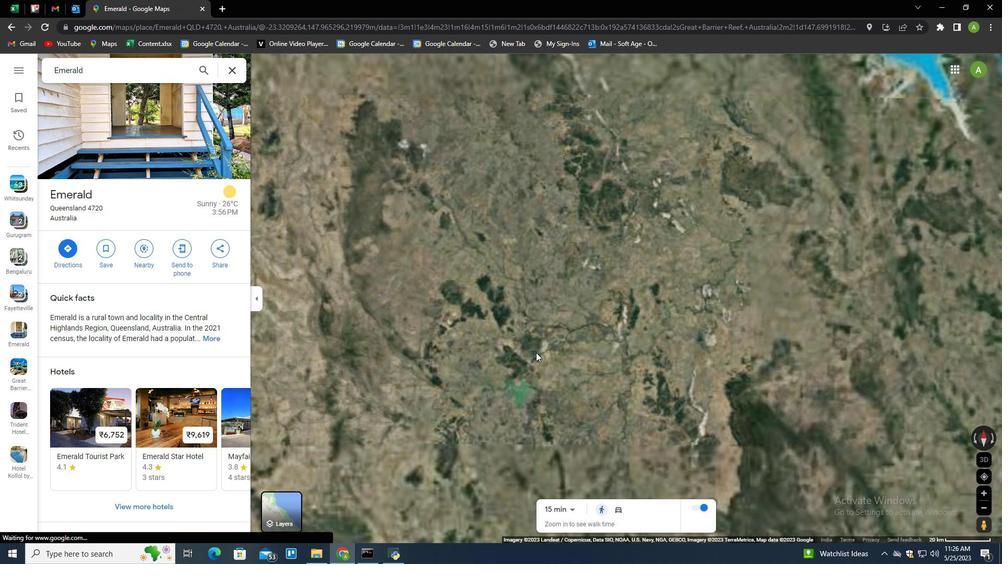 
Action: Mouse scrolled (538, 343) with delta (0, 0)
Screenshot: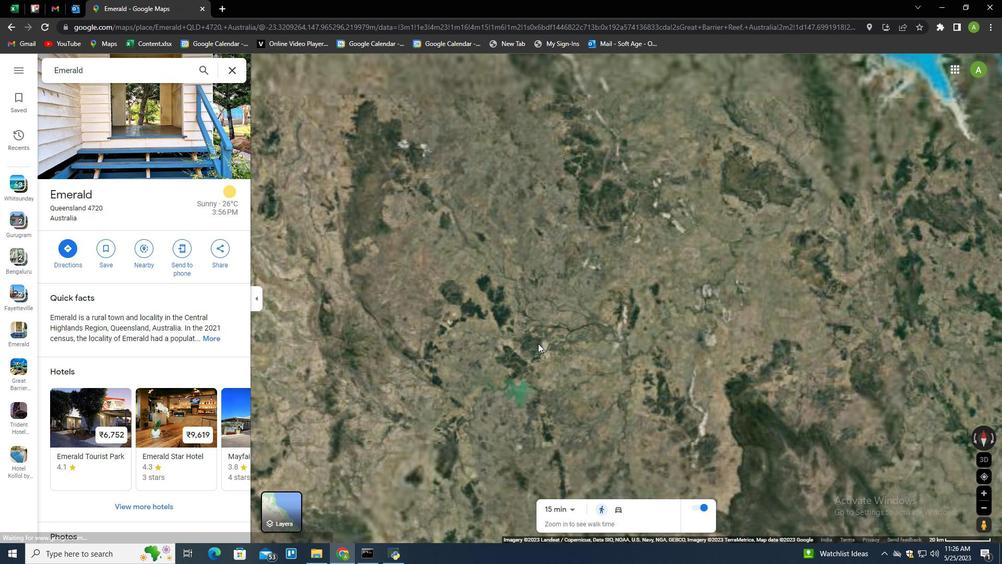 
Action: Mouse scrolled (538, 343) with delta (0, 0)
Screenshot: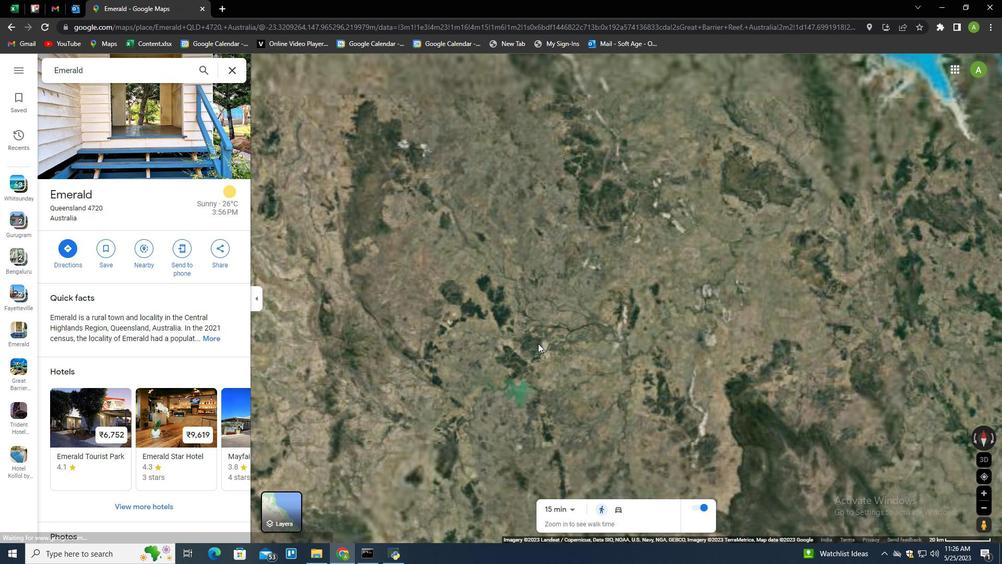 
Action: Mouse scrolled (538, 343) with delta (0, 0)
Screenshot: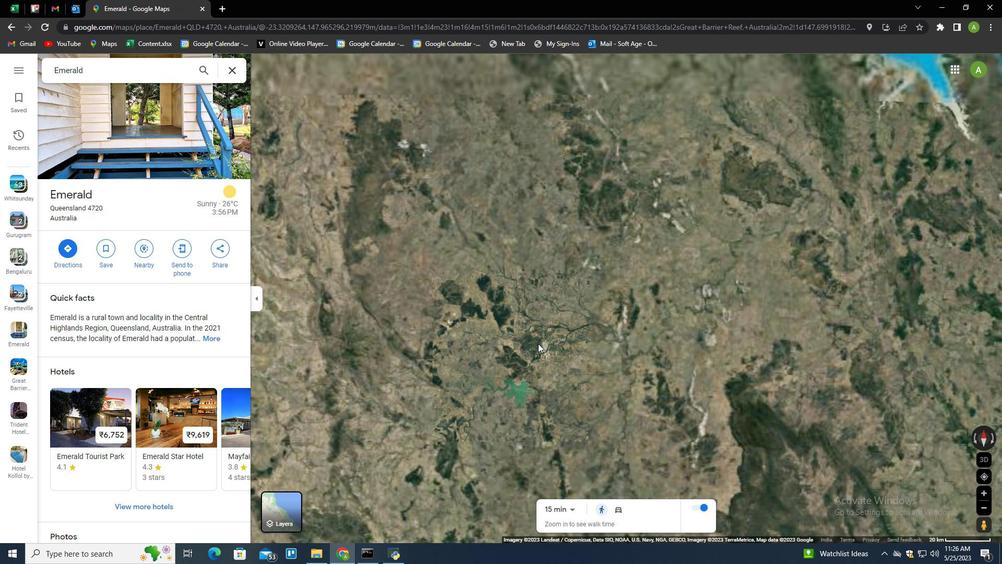 
Action: Mouse scrolled (538, 343) with delta (0, 0)
Screenshot: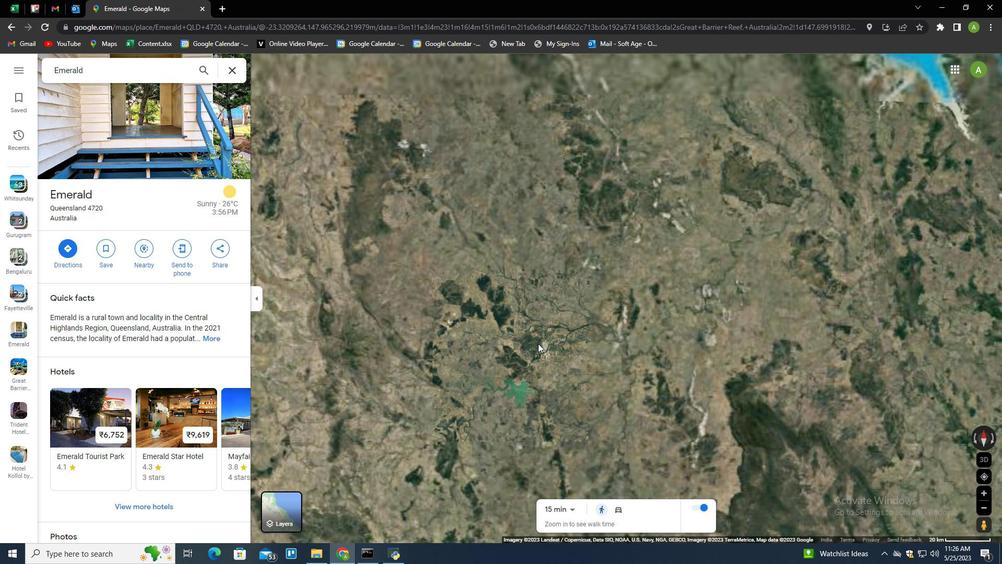 
Action: Mouse scrolled (538, 343) with delta (0, 0)
Screenshot: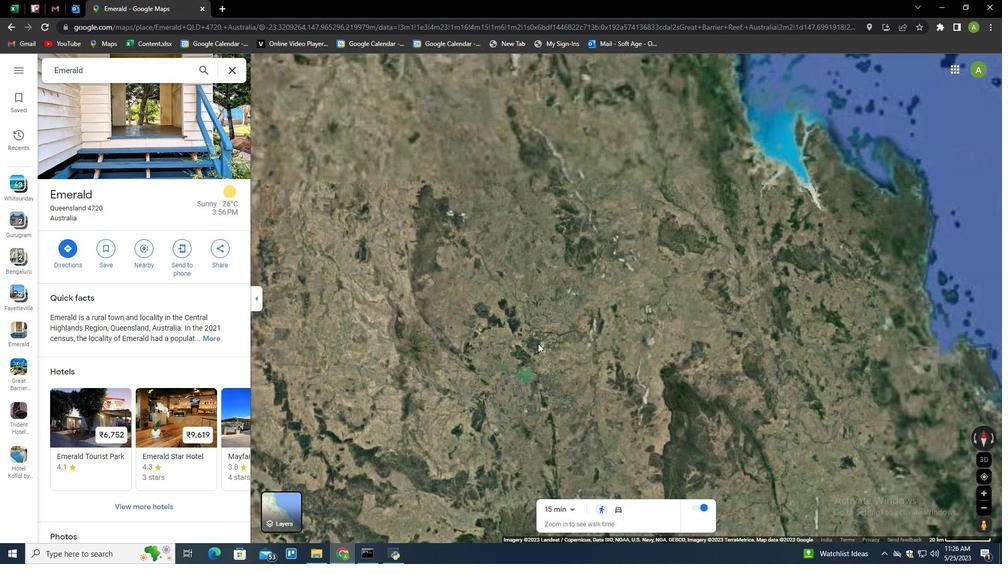 
Action: Mouse scrolled (538, 343) with delta (0, 0)
Screenshot: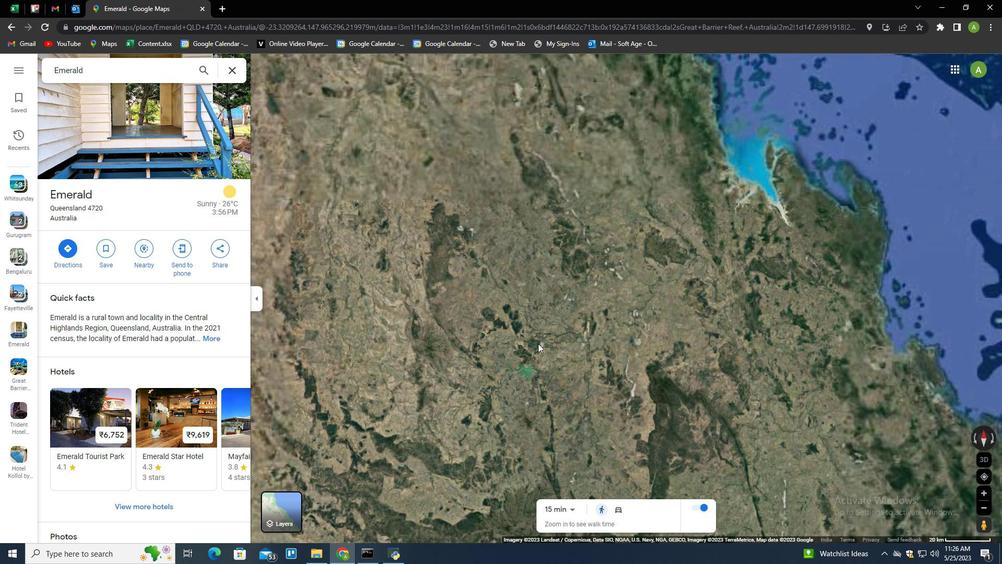 
Action: Mouse scrolled (538, 343) with delta (0, 0)
Screenshot: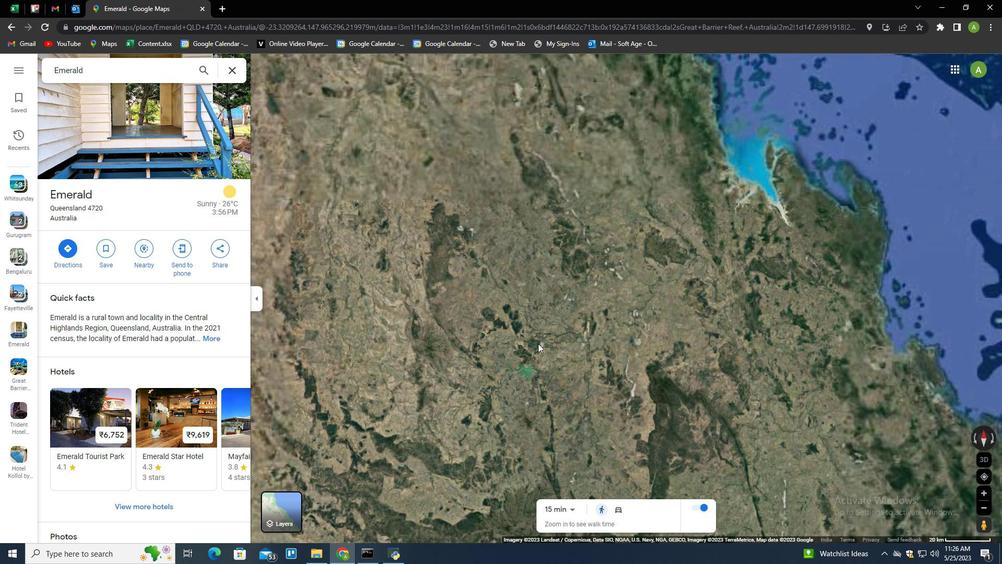 
Action: Mouse scrolled (538, 343) with delta (0, 0)
Screenshot: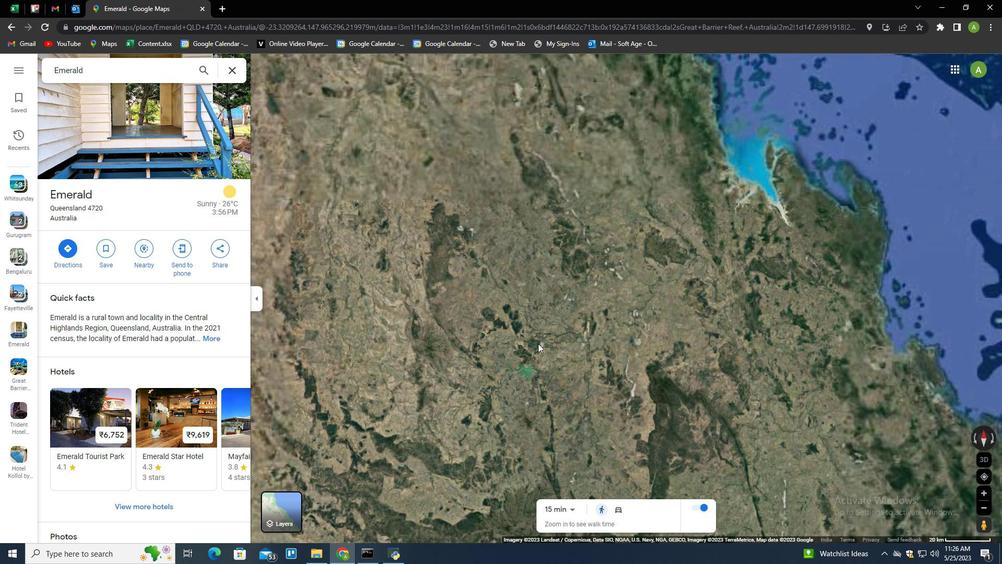 
Action: Mouse scrolled (538, 343) with delta (0, 0)
Screenshot: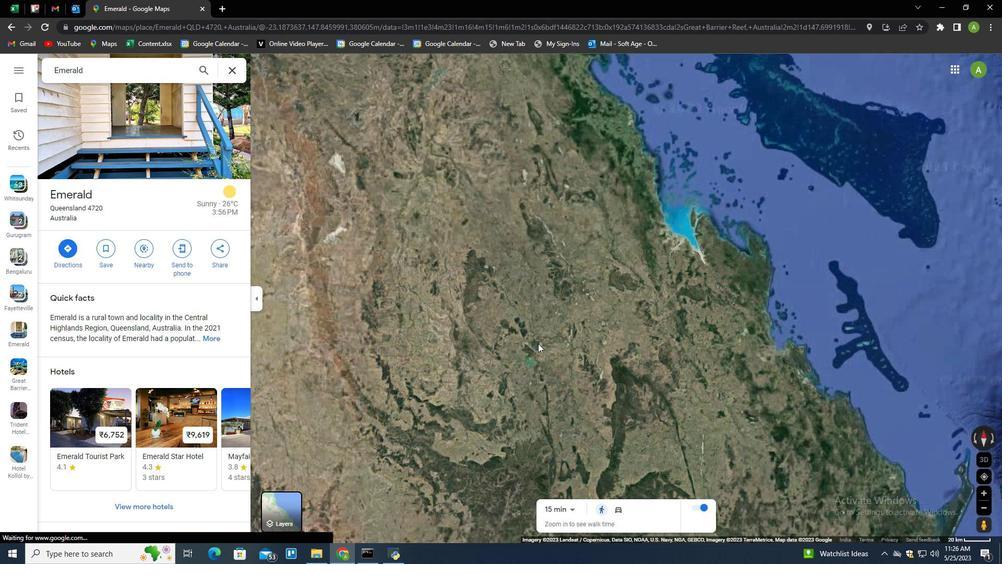 
Action: Mouse scrolled (538, 343) with delta (0, 0)
Screenshot: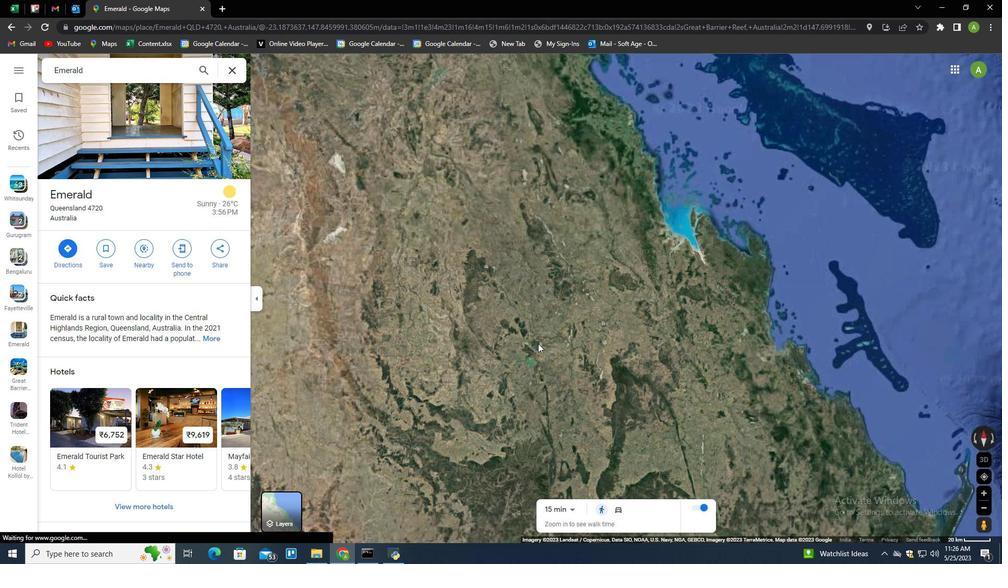 
Action: Mouse scrolled (538, 343) with delta (0, 0)
Screenshot: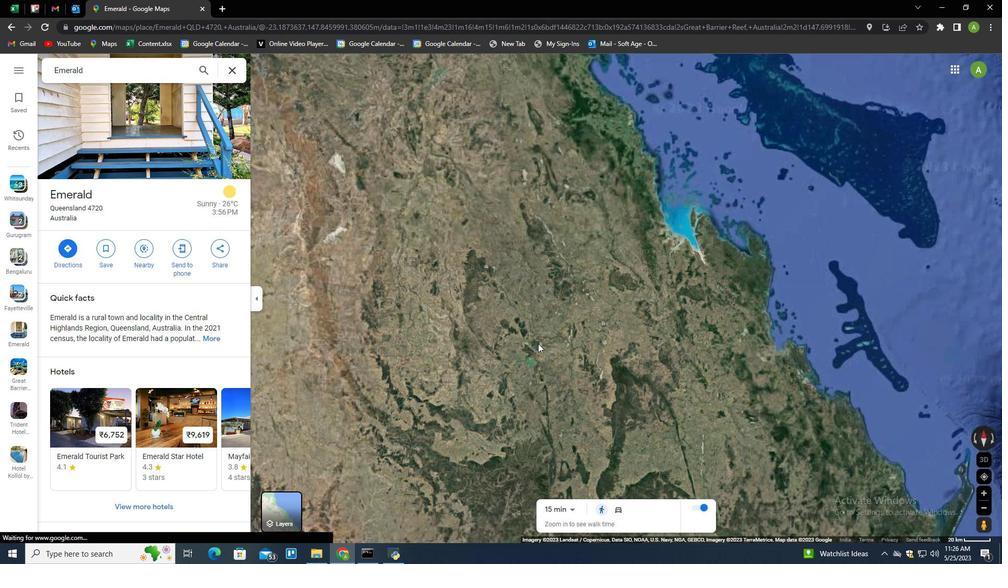 
Action: Mouse scrolled (538, 343) with delta (0, 0)
Screenshot: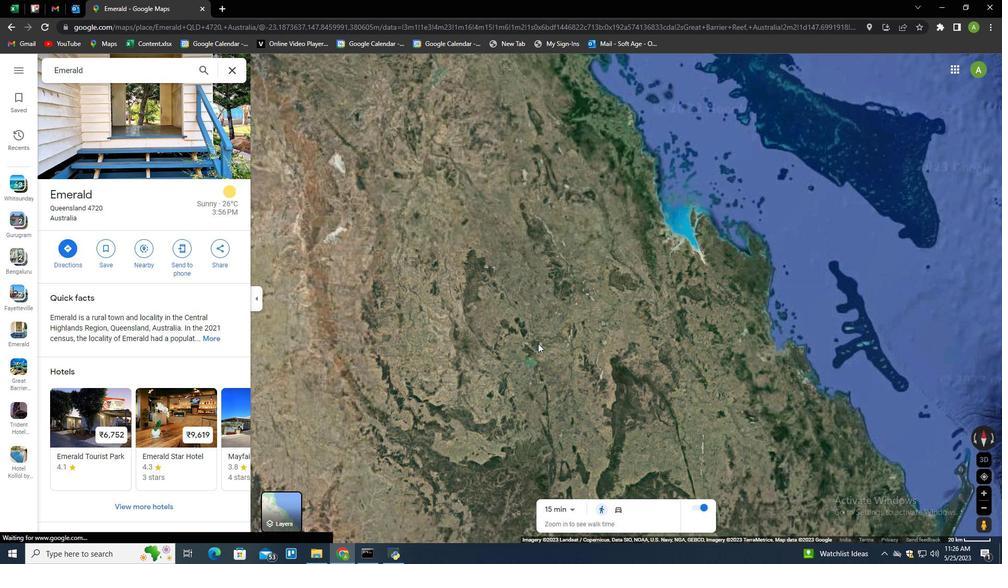 
Action: Mouse scrolled (538, 343) with delta (0, 0)
Screenshot: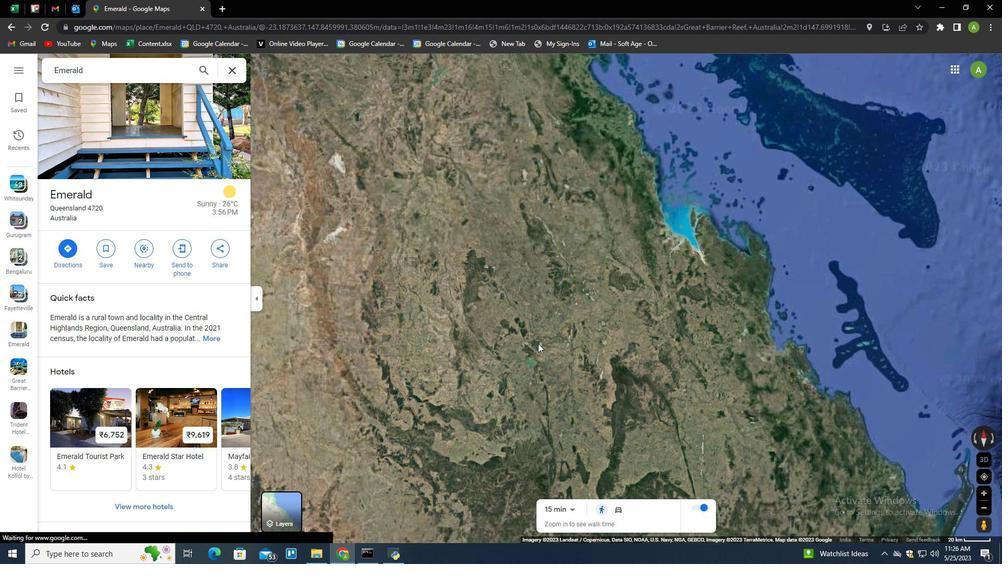 
Action: Mouse scrolled (538, 343) with delta (0, 0)
Screenshot: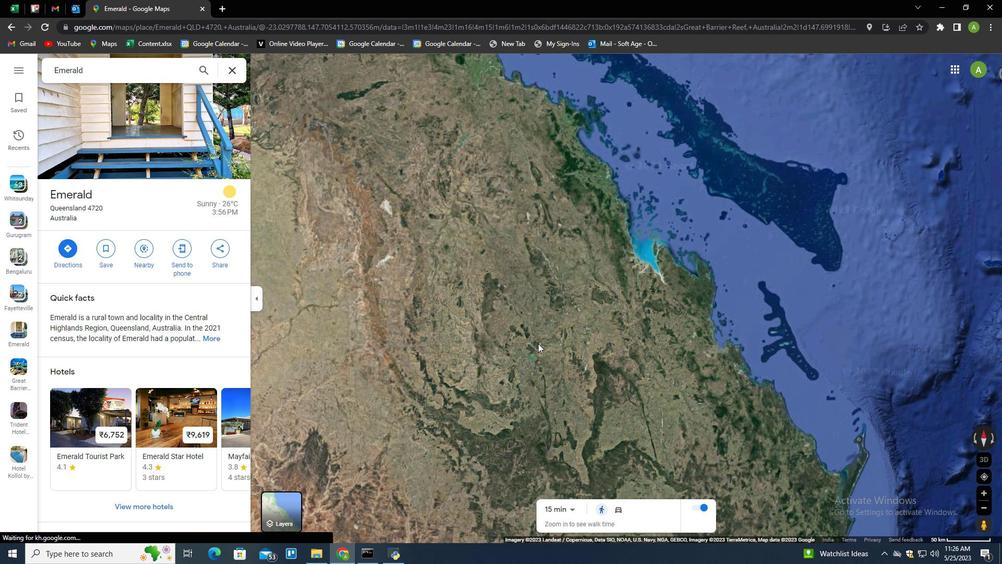 
Action: Mouse scrolled (538, 343) with delta (0, 0)
Screenshot: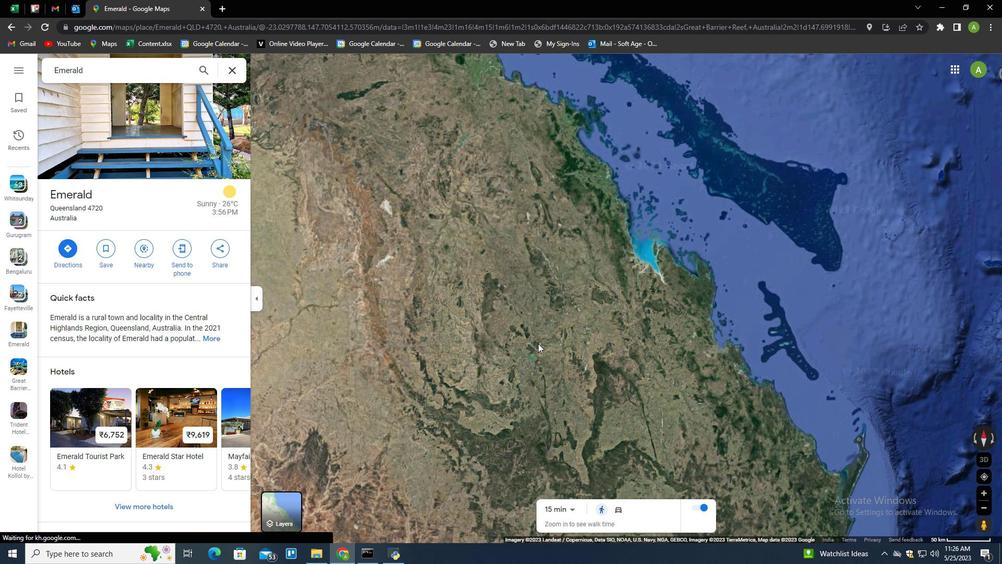 
Action: Mouse scrolled (538, 343) with delta (0, 0)
Screenshot: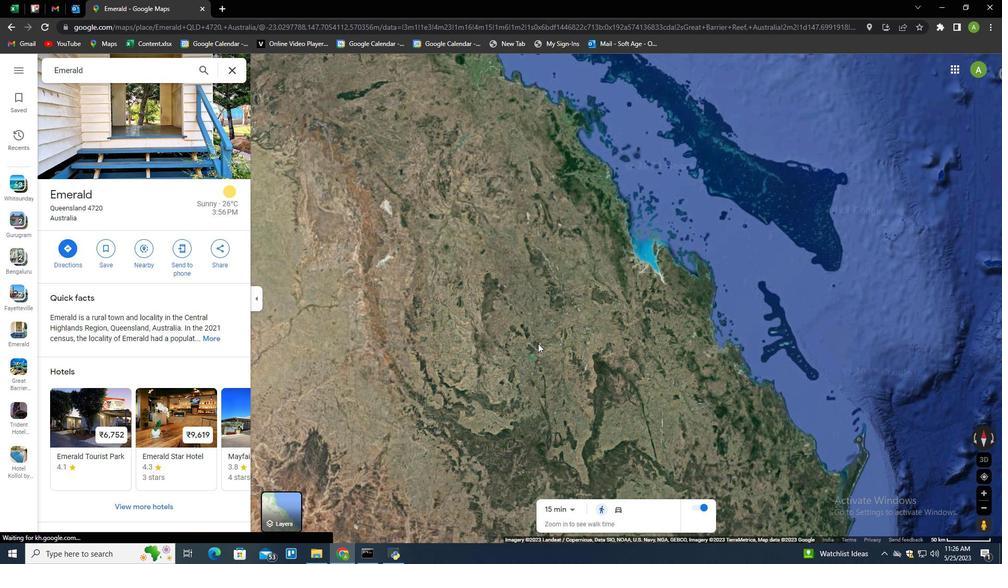 
Action: Mouse moved to (9, 29)
Screenshot: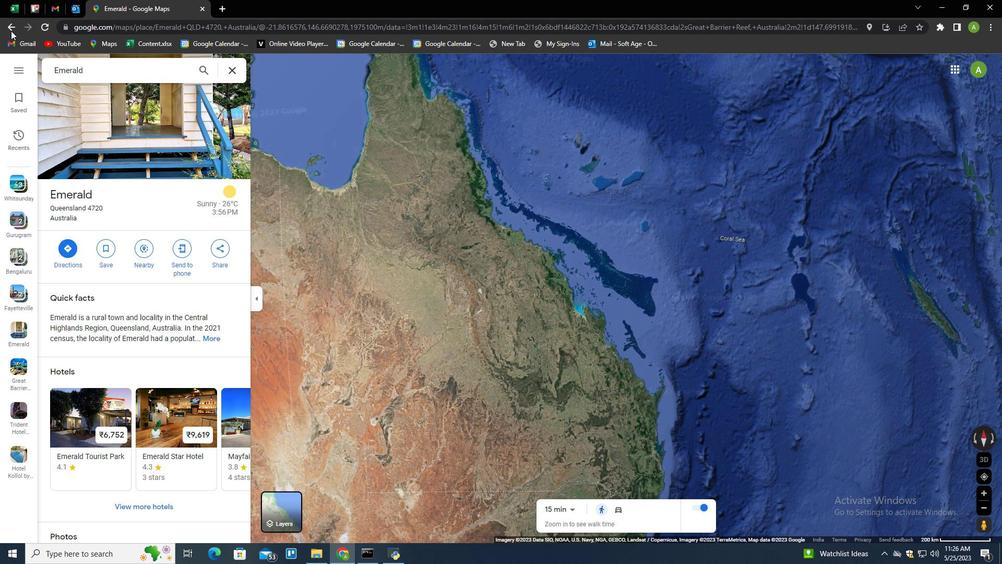 
Action: Mouse pressed left at (9, 29)
Screenshot: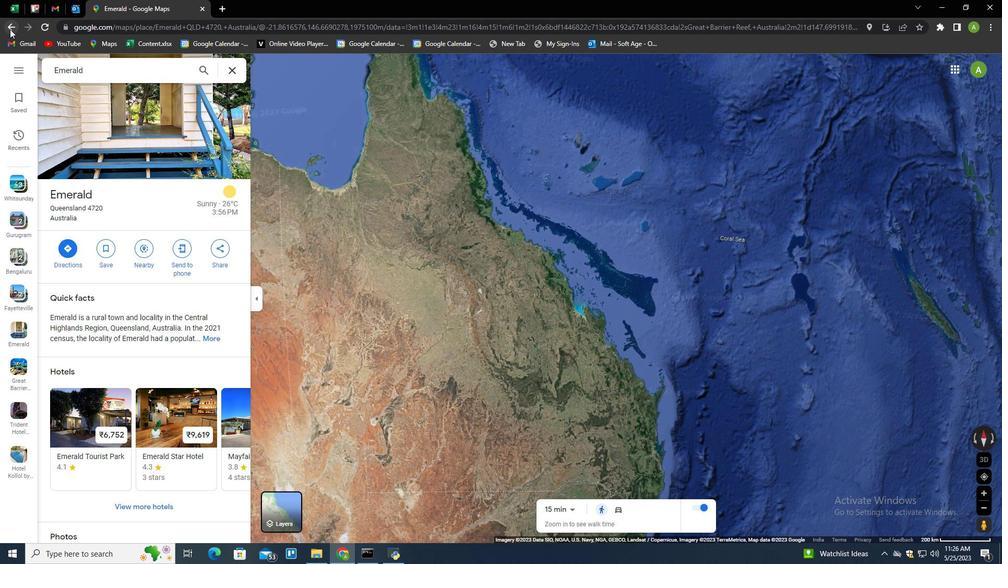 
Action: Mouse moved to (533, 288)
Screenshot: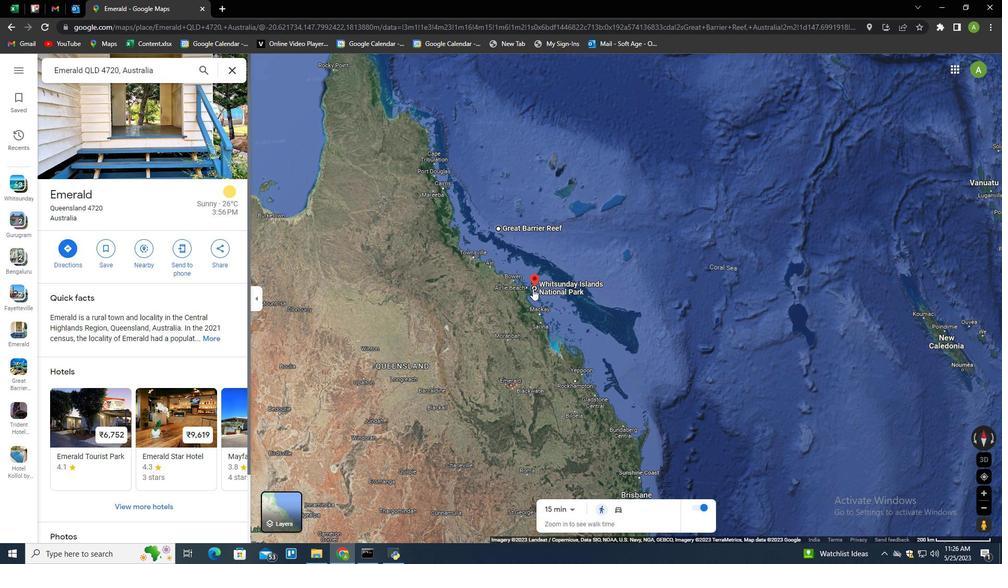 
Action: Mouse pressed left at (533, 288)
Screenshot: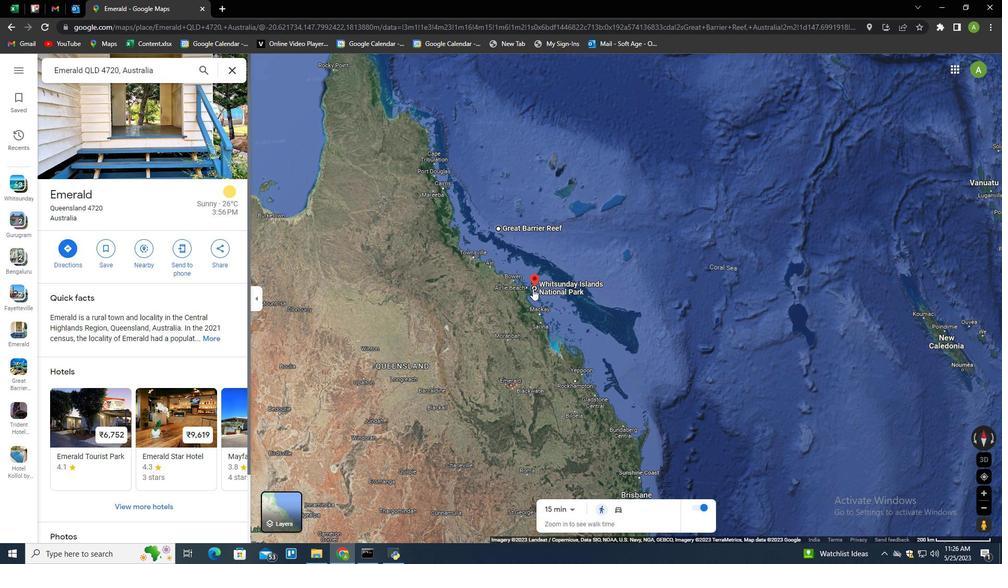 
Action: Mouse moved to (535, 286)
Screenshot: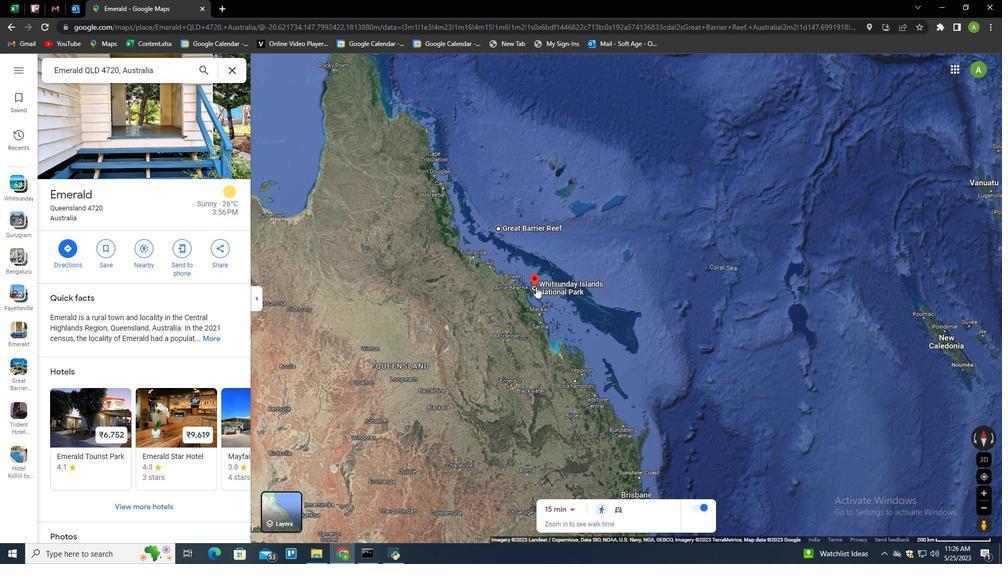 
Action: Mouse pressed left at (535, 286)
Screenshot: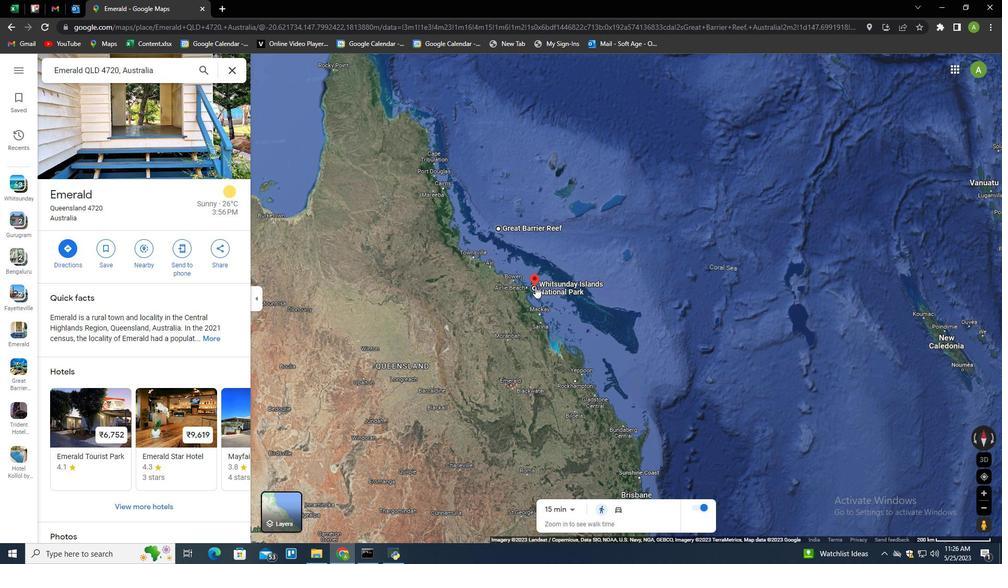 
Action: Mouse moved to (232, 66)
Screenshot: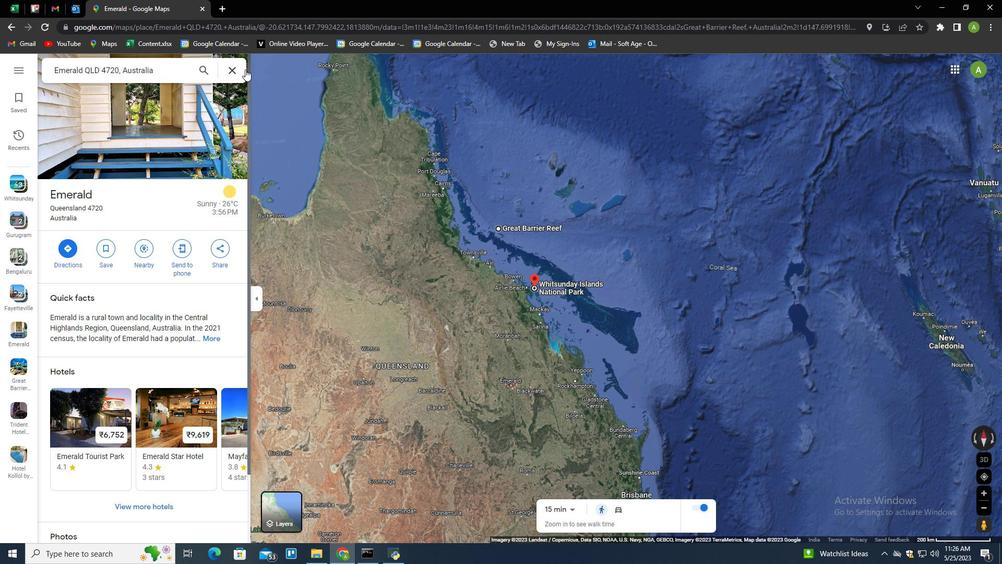 
Action: Mouse pressed left at (232, 66)
Screenshot: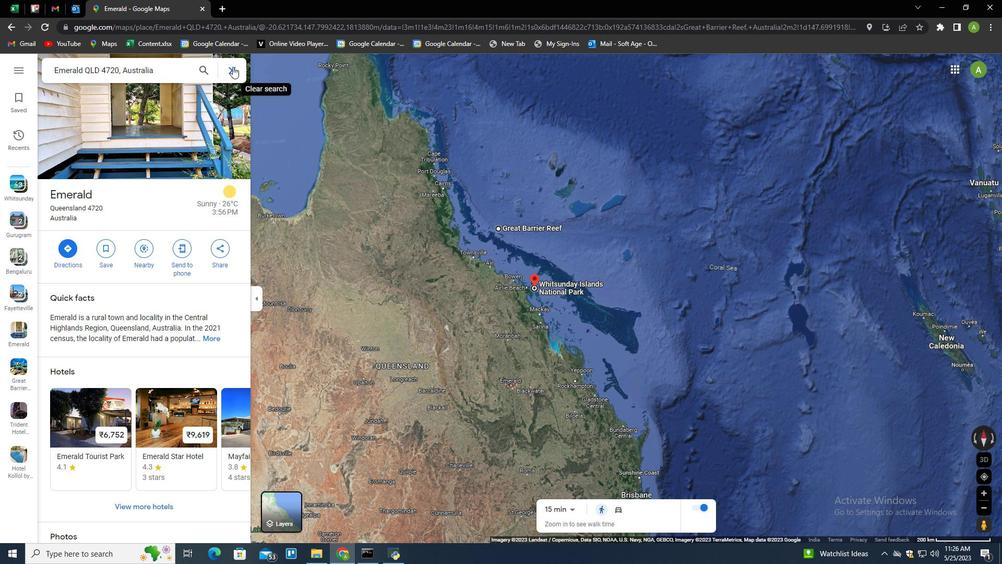 
Action: Mouse moved to (224, 74)
Screenshot: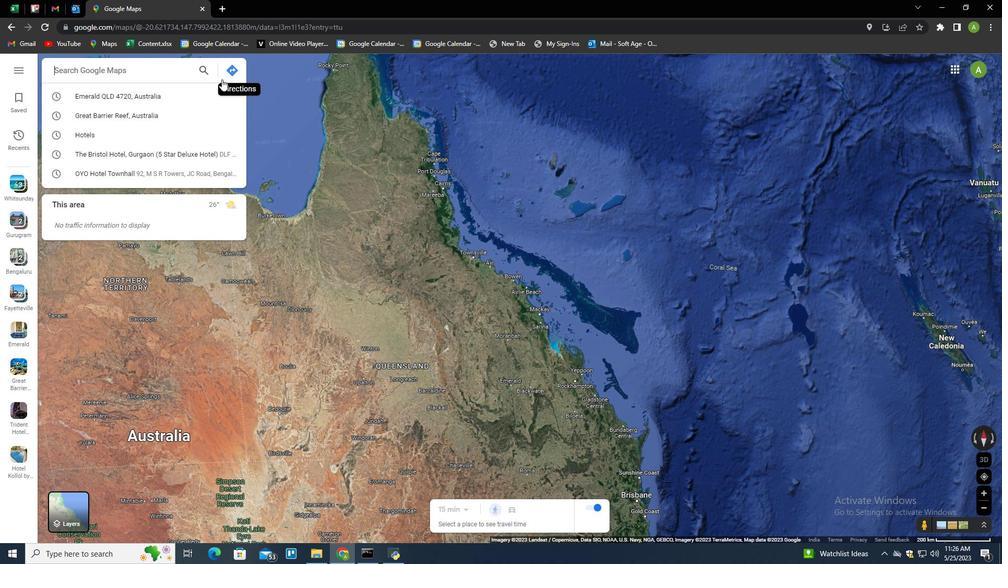 
Action: Mouse pressed left at (224, 74)
Screenshot: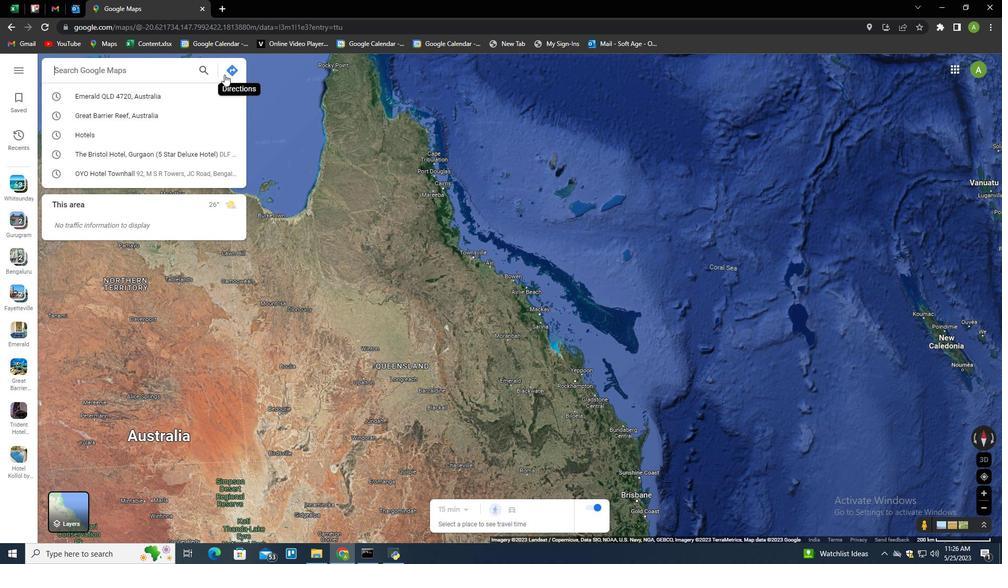 
Action: Mouse moved to (159, 101)
Screenshot: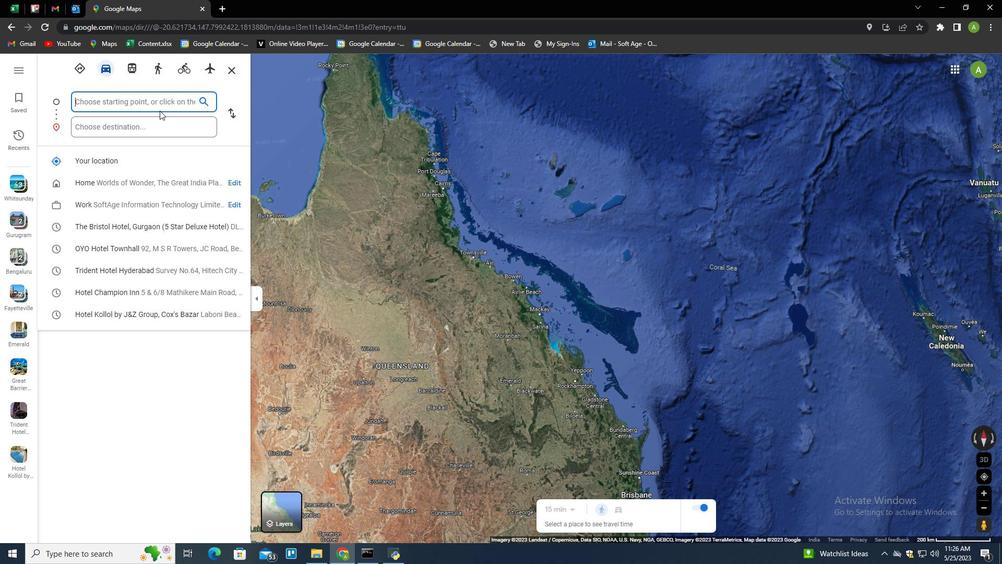 
Action: Mouse pressed left at (159, 101)
Screenshot: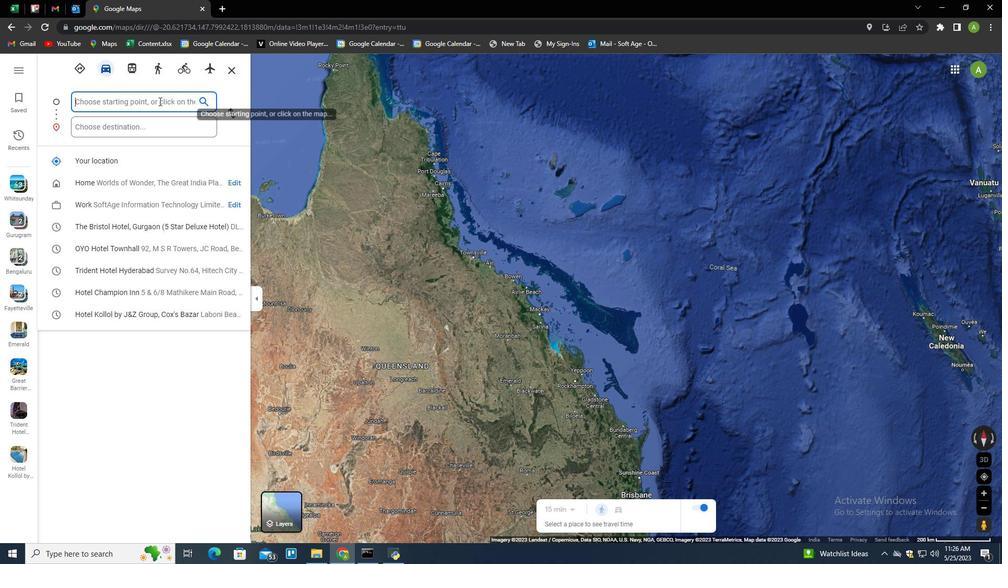 
Action: Mouse moved to (541, 290)
Screenshot: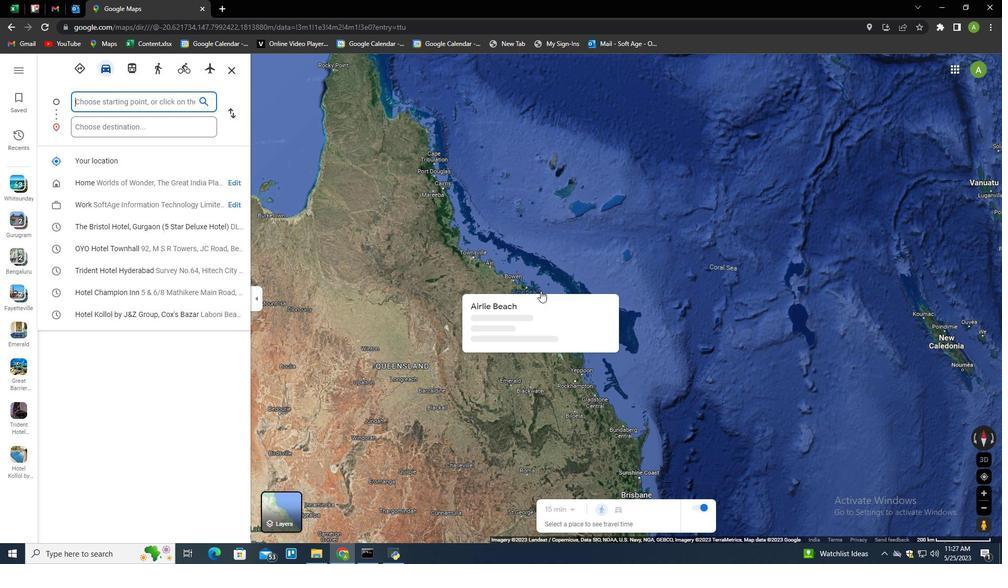 
